 Task: Check the sale-to-list ratio of energy efficient in the last 1 year.
Action: Mouse moved to (796, 180)
Screenshot: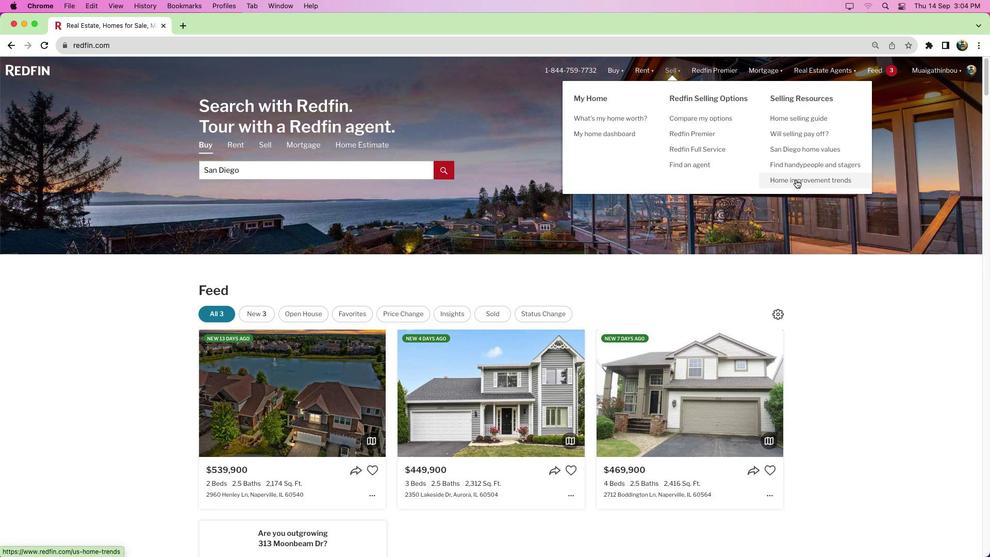 
Action: Mouse pressed left at (796, 180)
Screenshot: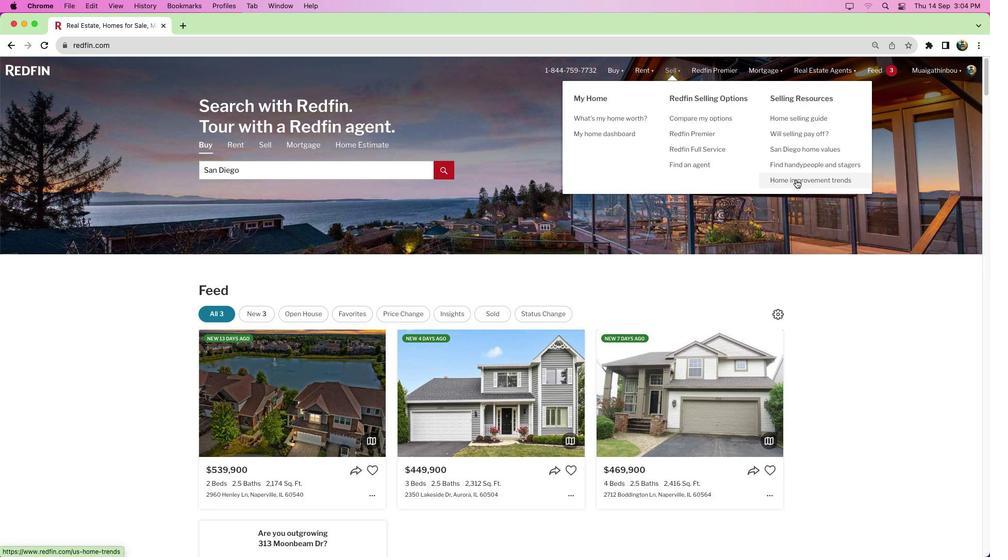 
Action: Mouse moved to (558, 286)
Screenshot: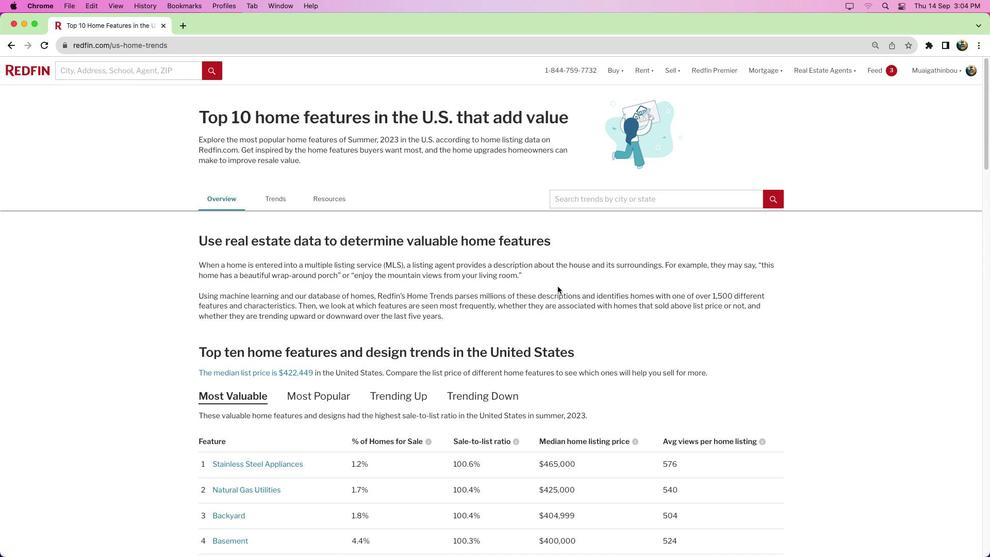 
Action: Mouse scrolled (558, 286) with delta (0, 0)
Screenshot: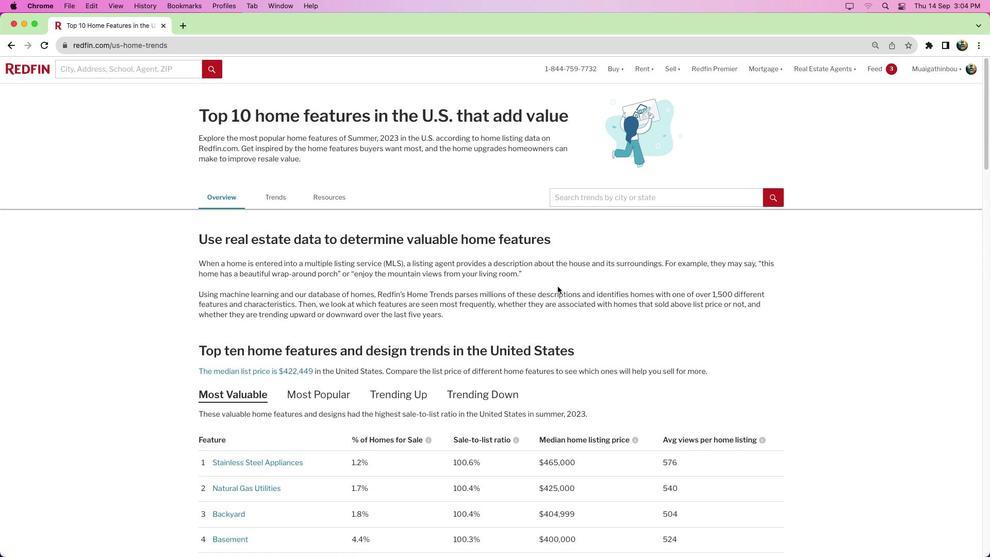 
Action: Mouse scrolled (558, 286) with delta (0, 0)
Screenshot: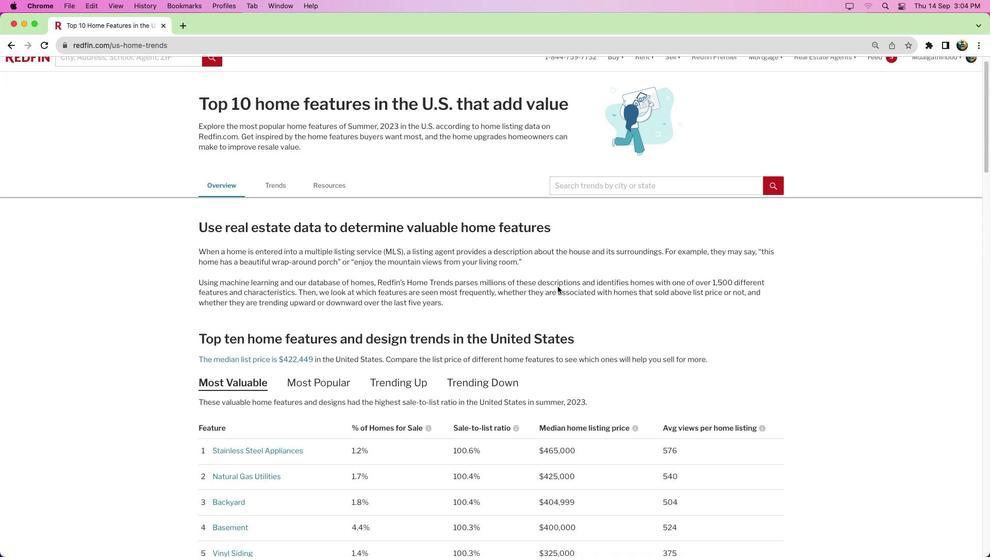 
Action: Mouse scrolled (558, 286) with delta (0, -3)
Screenshot: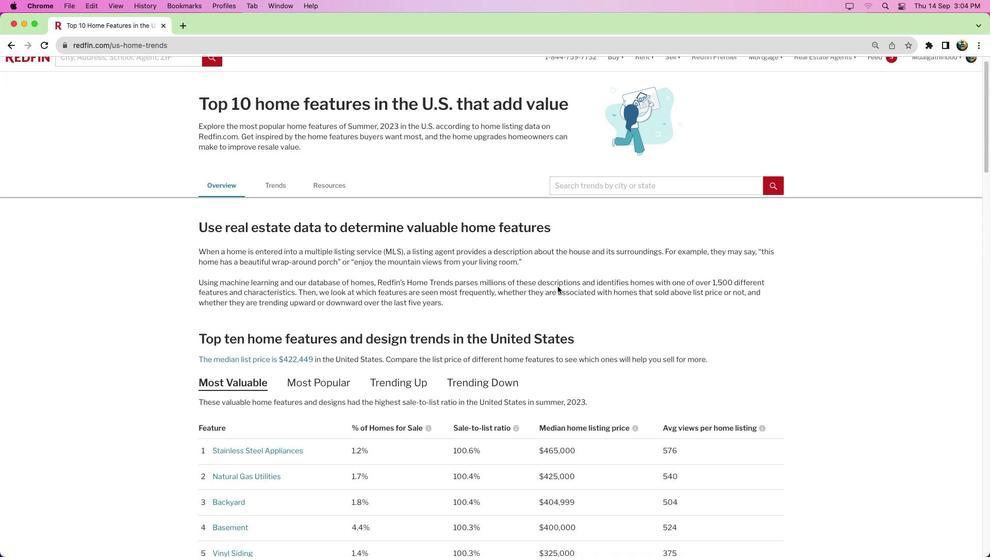 
Action: Mouse moved to (544, 318)
Screenshot: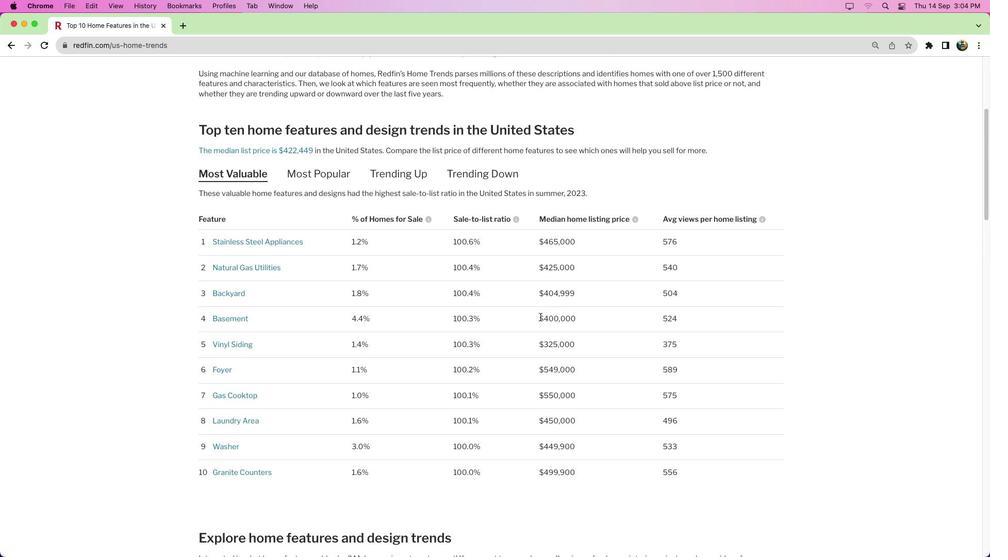 
Action: Mouse scrolled (544, 318) with delta (0, 0)
Screenshot: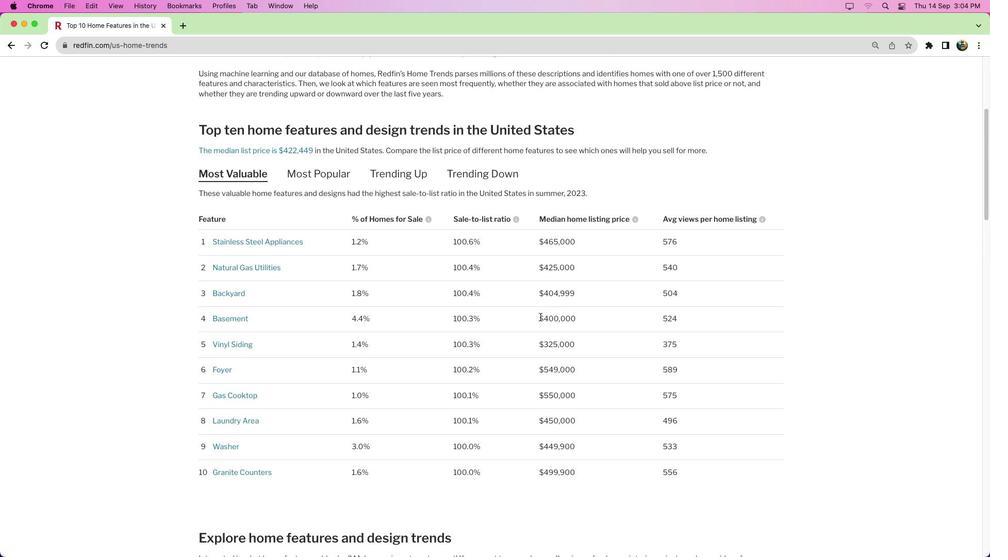 
Action: Mouse moved to (541, 318)
Screenshot: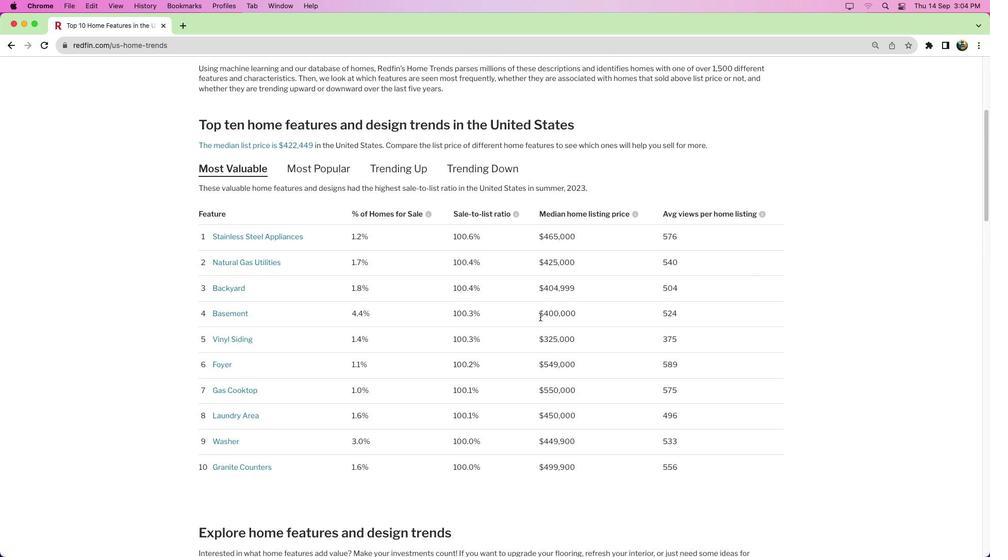 
Action: Mouse scrolled (541, 318) with delta (0, 0)
Screenshot: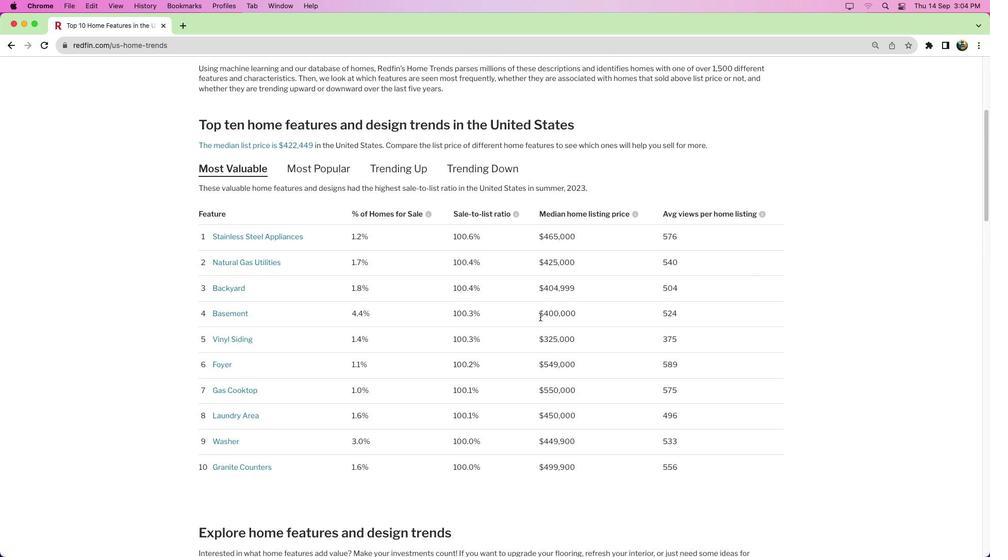 
Action: Mouse moved to (541, 317)
Screenshot: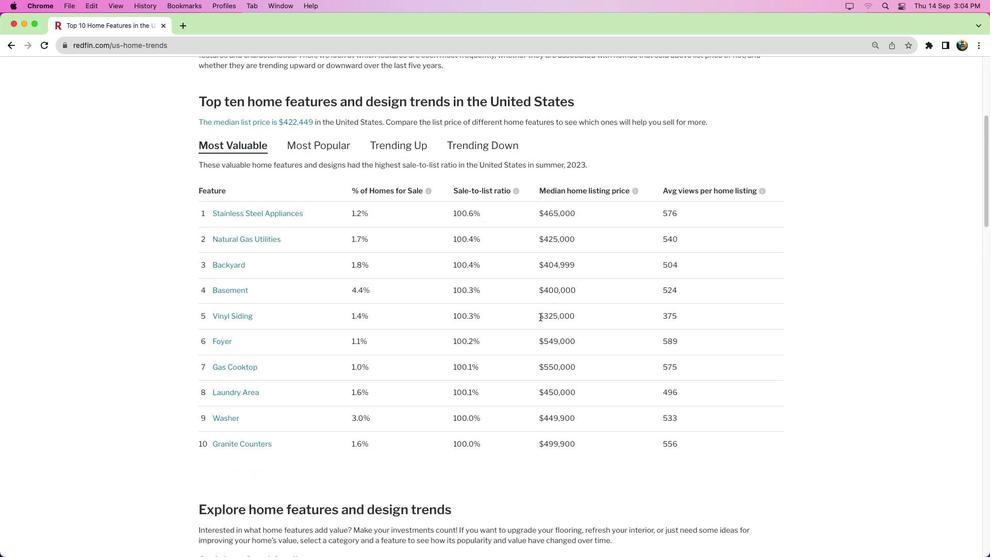 
Action: Mouse scrolled (541, 317) with delta (0, -2)
Screenshot: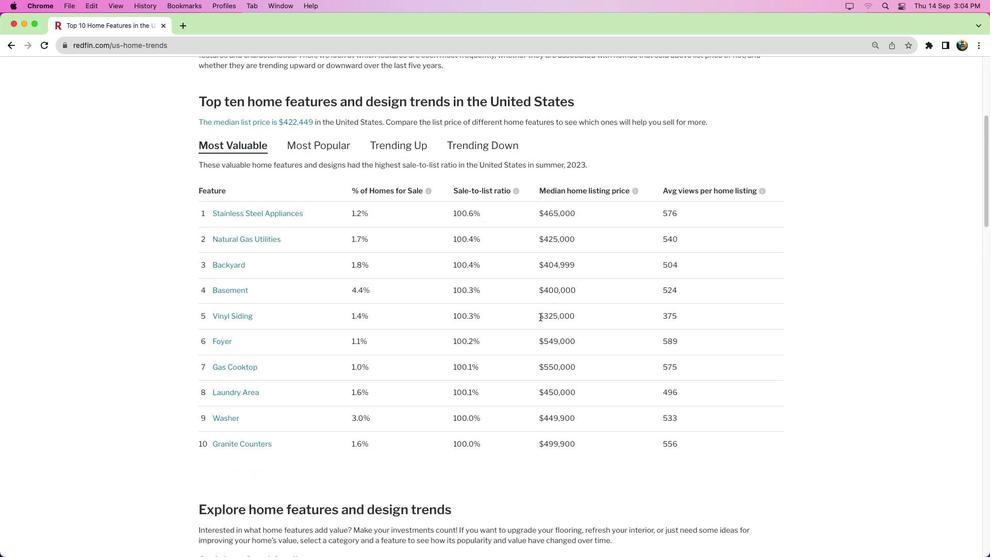 
Action: Mouse moved to (539, 318)
Screenshot: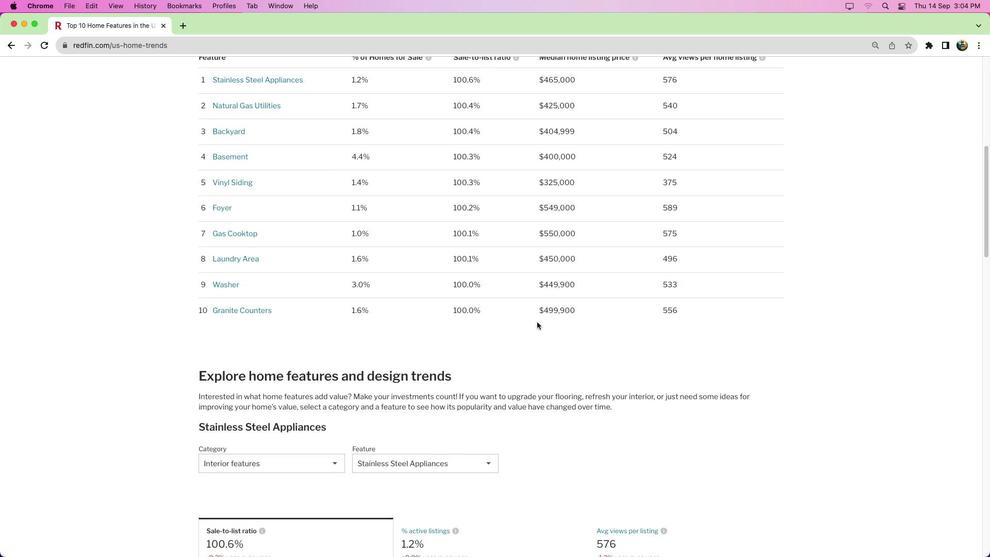 
Action: Mouse scrolled (539, 318) with delta (0, 1)
Screenshot: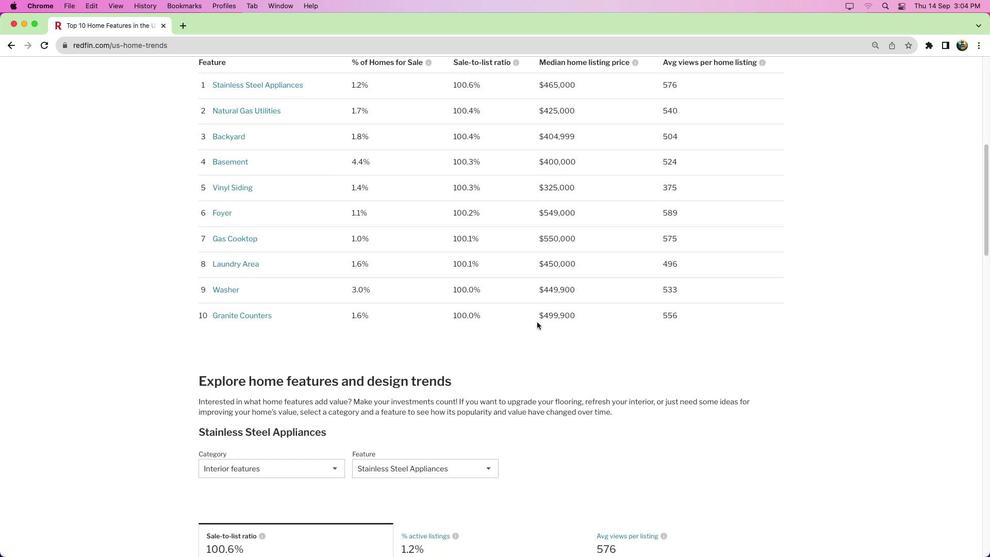 
Action: Mouse moved to (539, 318)
Screenshot: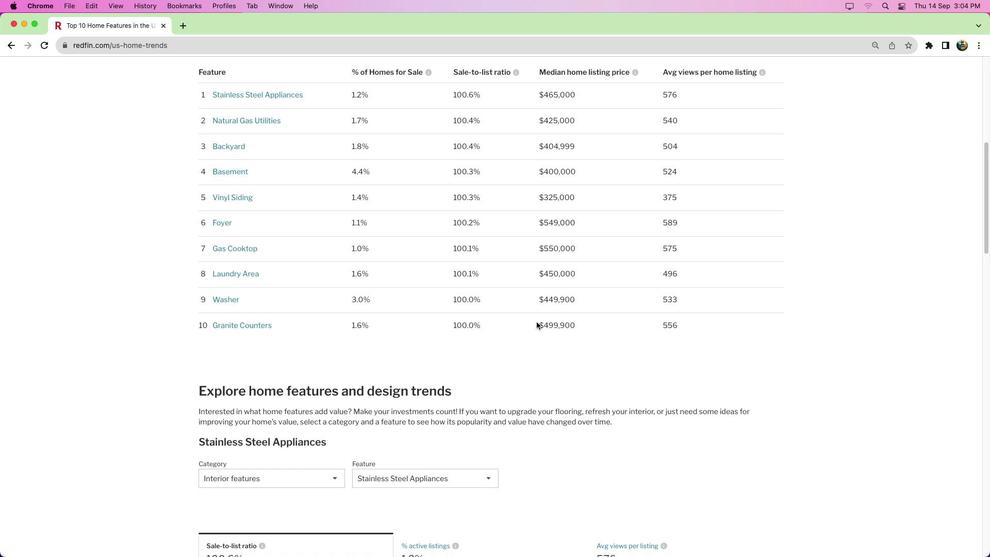 
Action: Mouse scrolled (539, 318) with delta (0, 1)
Screenshot: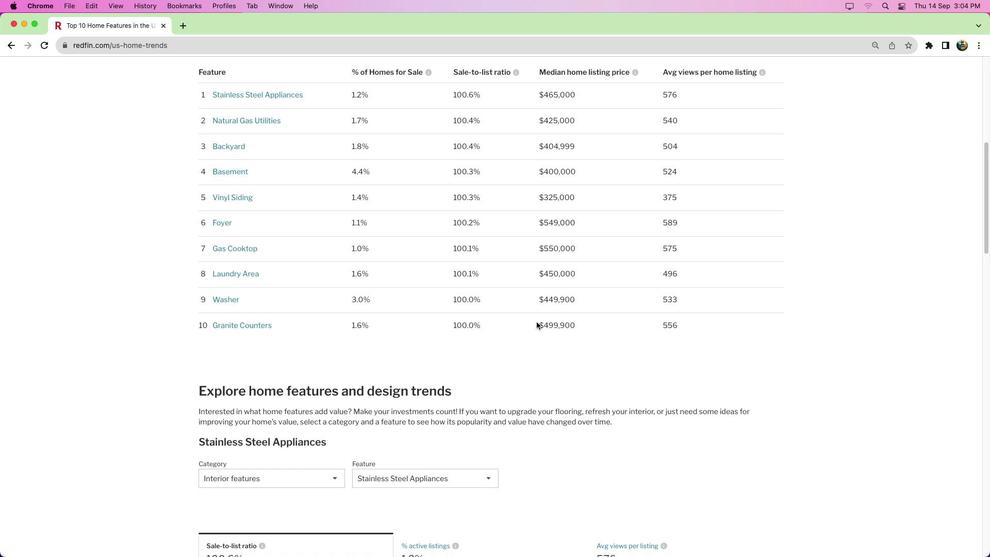 
Action: Mouse moved to (529, 310)
Screenshot: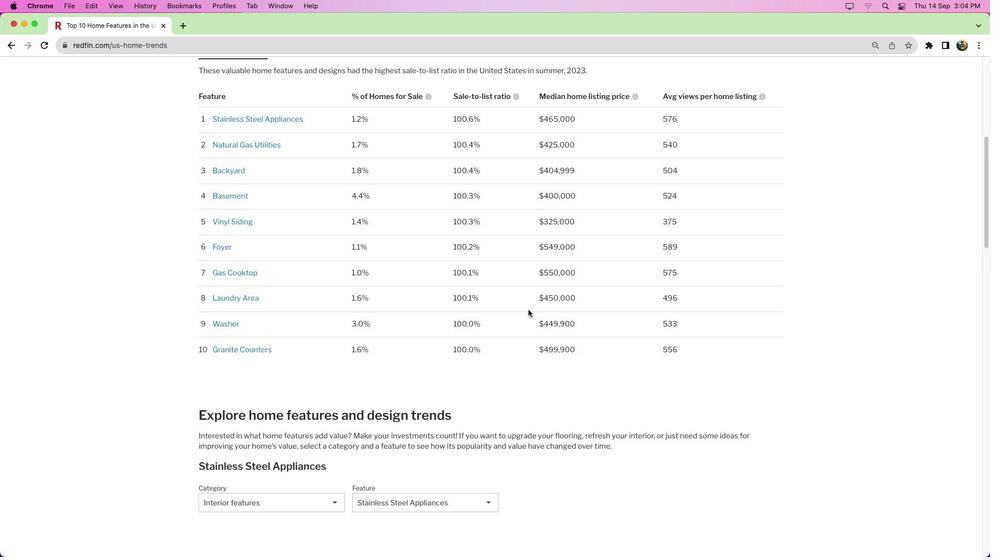 
Action: Mouse scrolled (529, 310) with delta (0, 1)
Screenshot: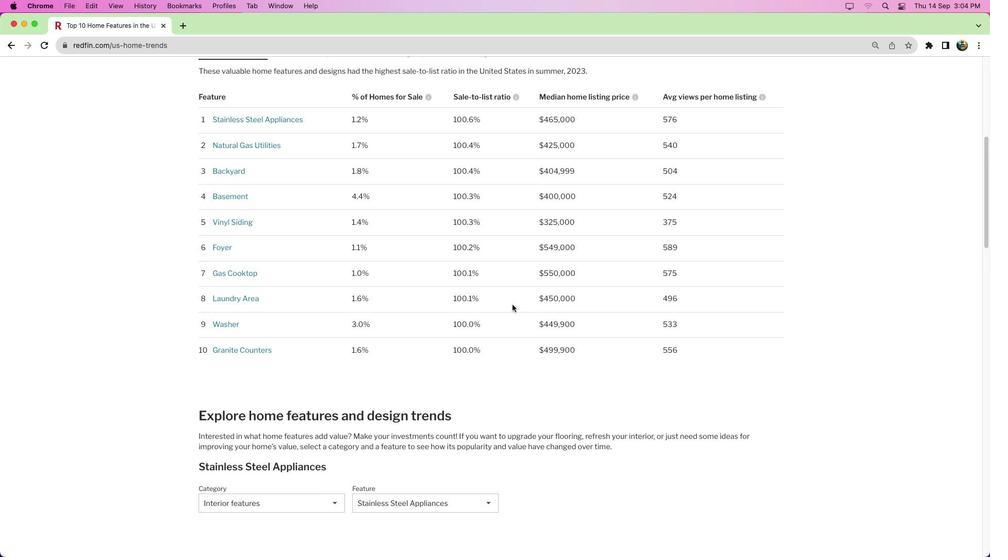 
Action: Mouse scrolled (529, 310) with delta (0, 1)
Screenshot: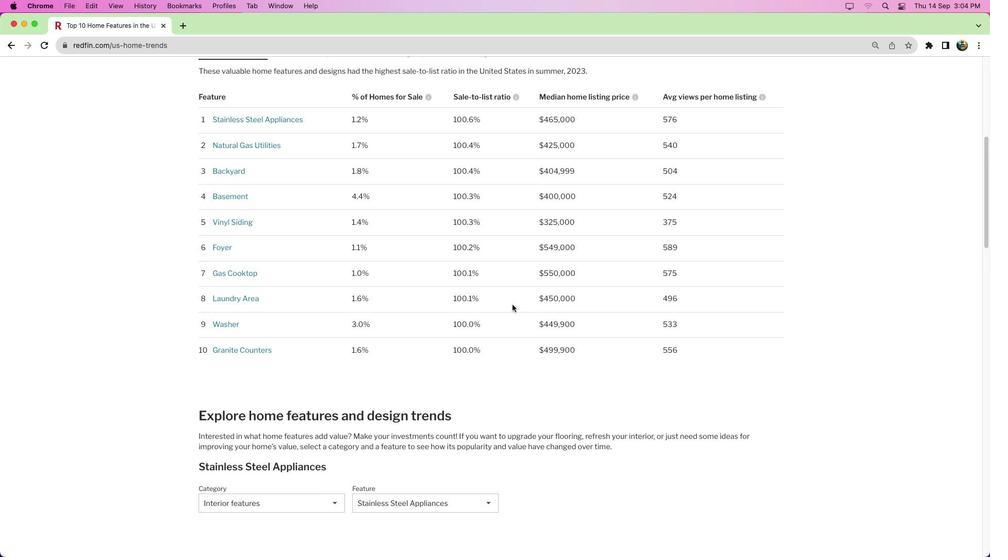 
Action: Mouse moved to (528, 310)
Screenshot: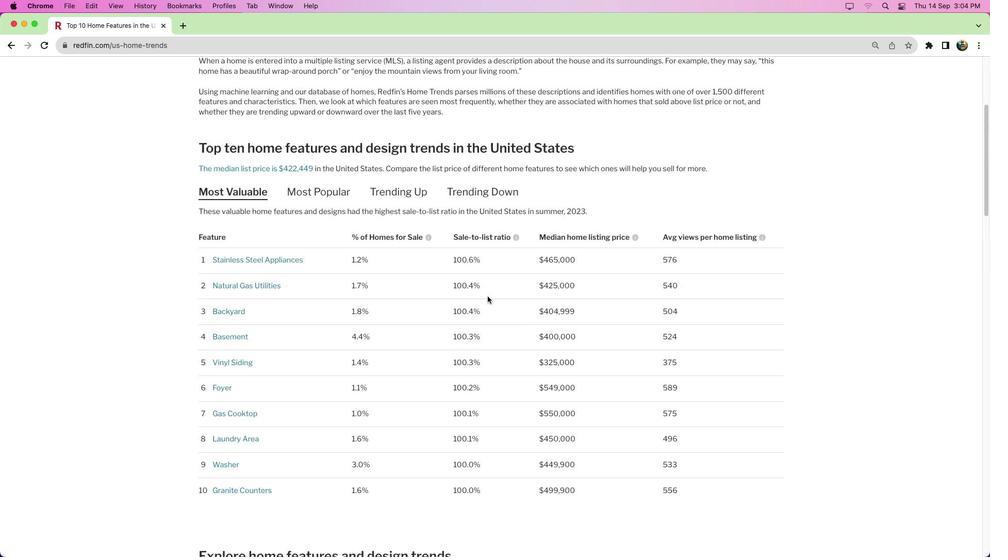 
Action: Mouse scrolled (528, 310) with delta (0, 5)
Screenshot: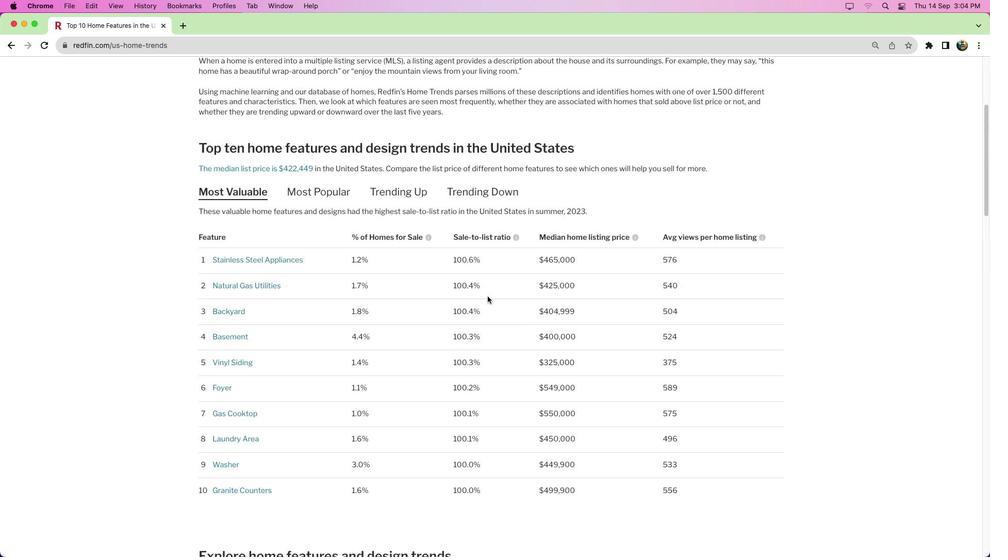 
Action: Mouse moved to (525, 309)
Screenshot: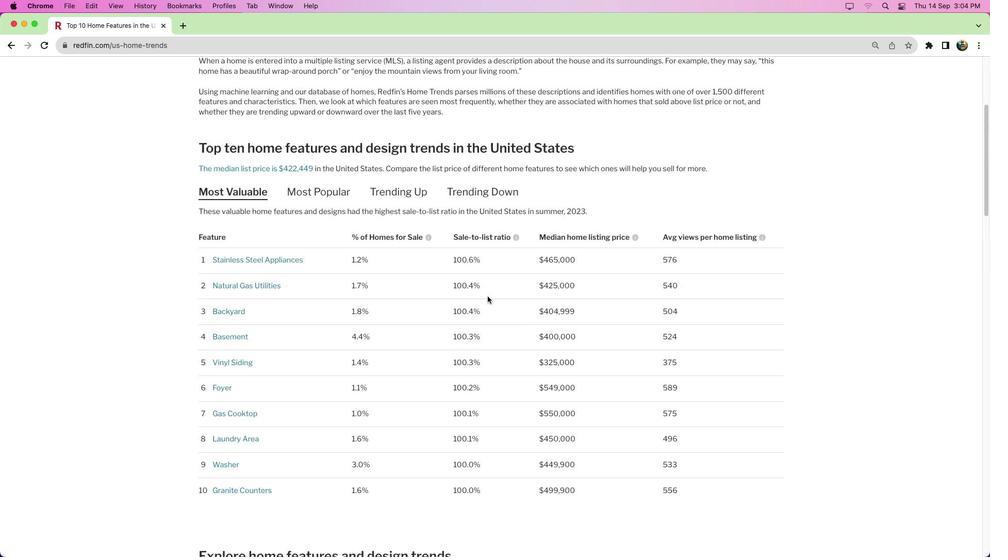 
Action: Mouse scrolled (525, 309) with delta (0, 7)
Screenshot: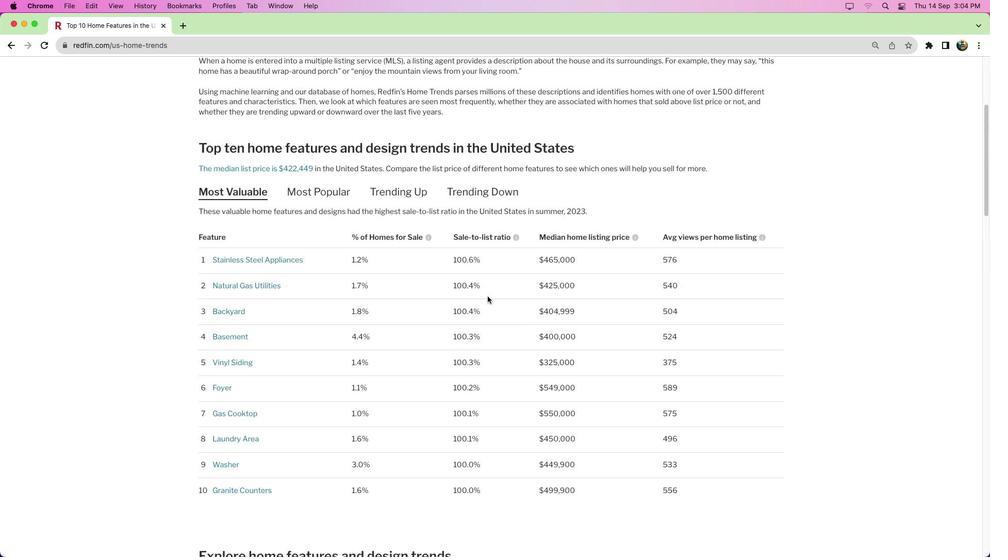 
Action: Mouse moved to (390, 302)
Screenshot: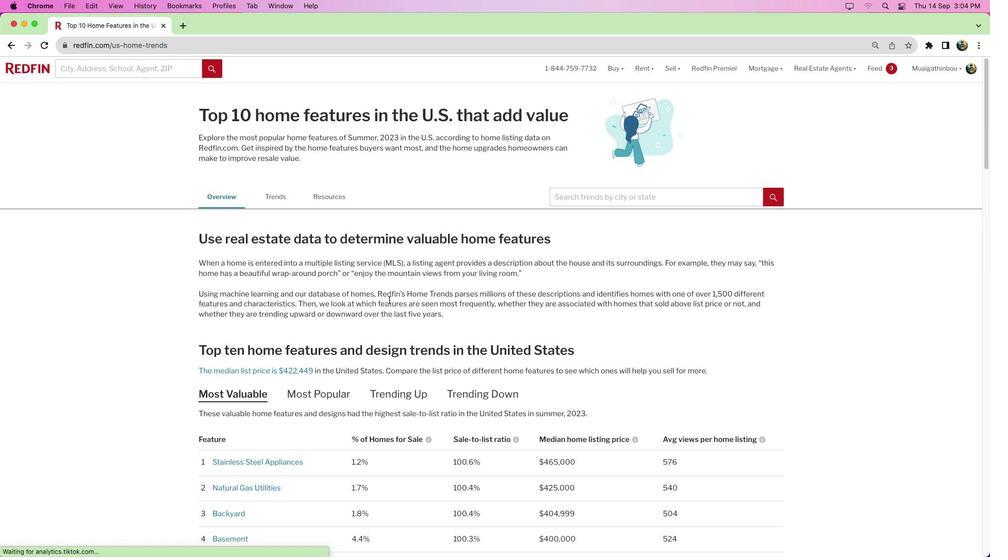 
Action: Mouse scrolled (390, 302) with delta (0, 0)
Screenshot: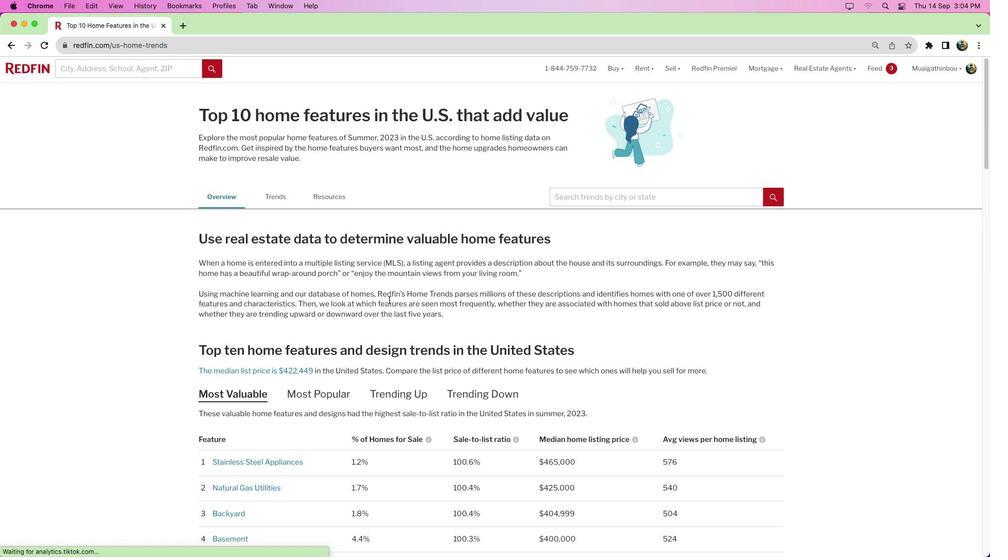 
Action: Mouse moved to (390, 301)
Screenshot: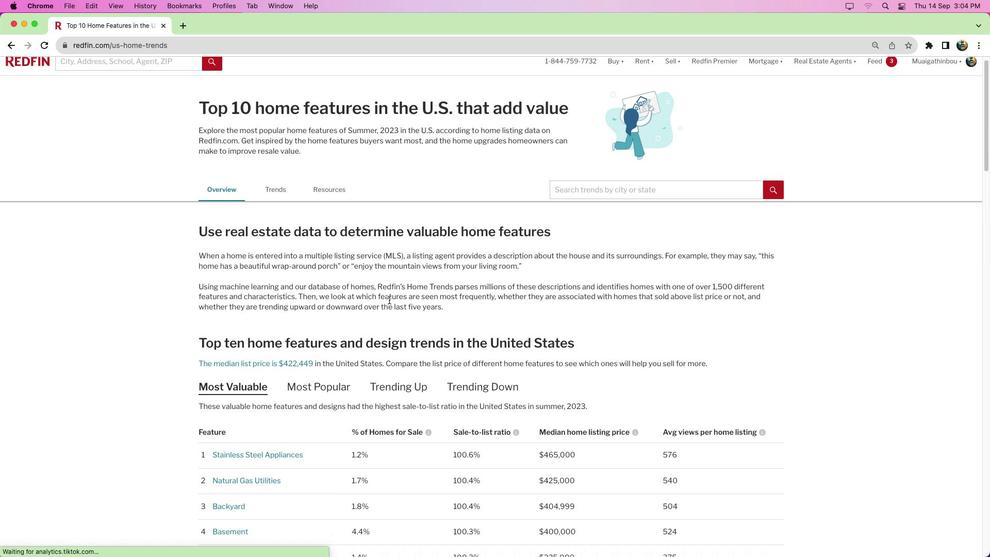 
Action: Mouse scrolled (390, 301) with delta (0, 0)
Screenshot: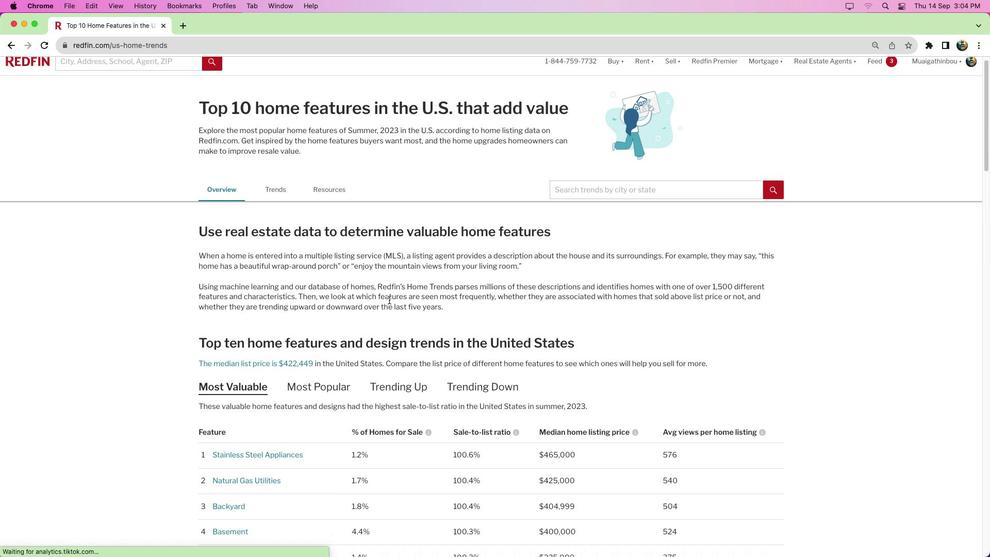 
Action: Mouse moved to (390, 300)
Screenshot: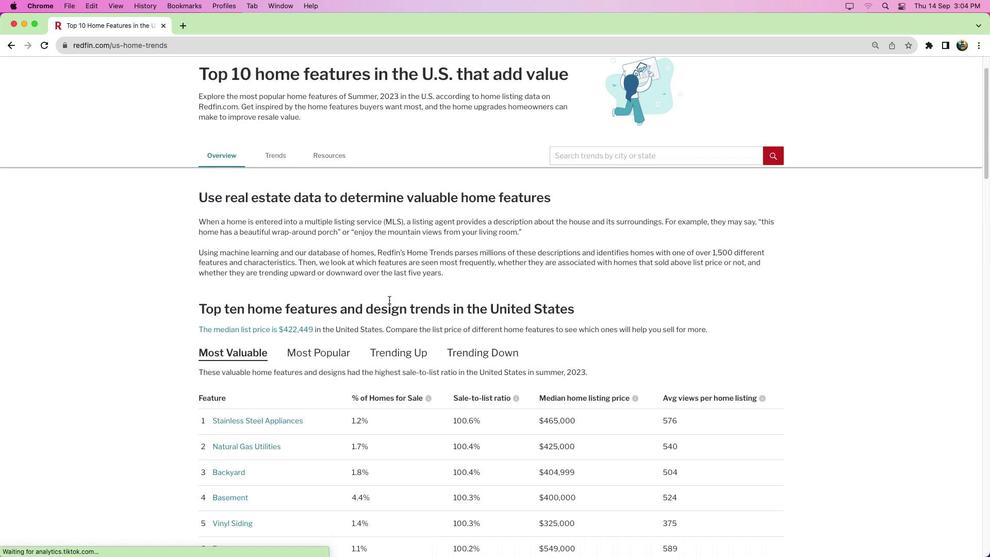 
Action: Mouse scrolled (390, 300) with delta (0, -2)
Screenshot: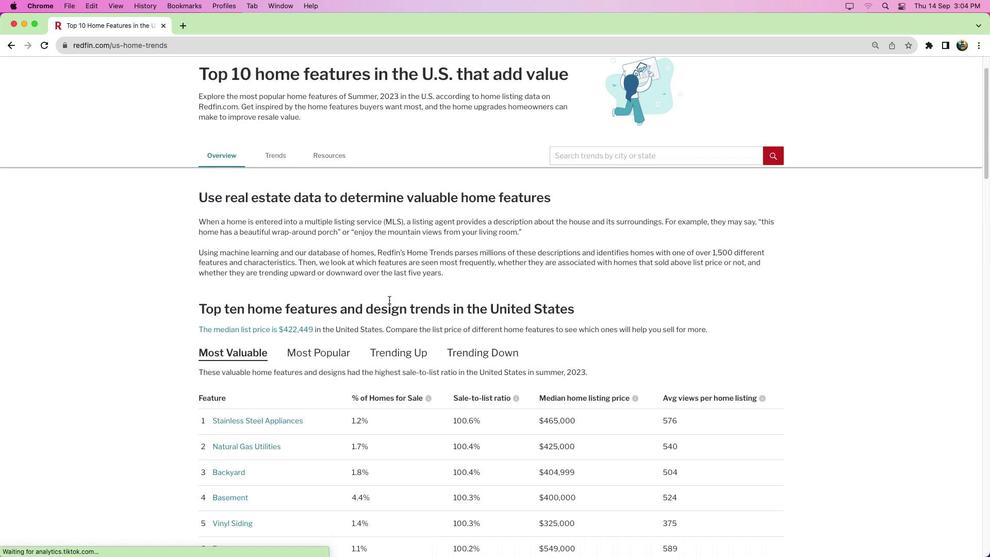 
Action: Mouse moved to (301, 219)
Screenshot: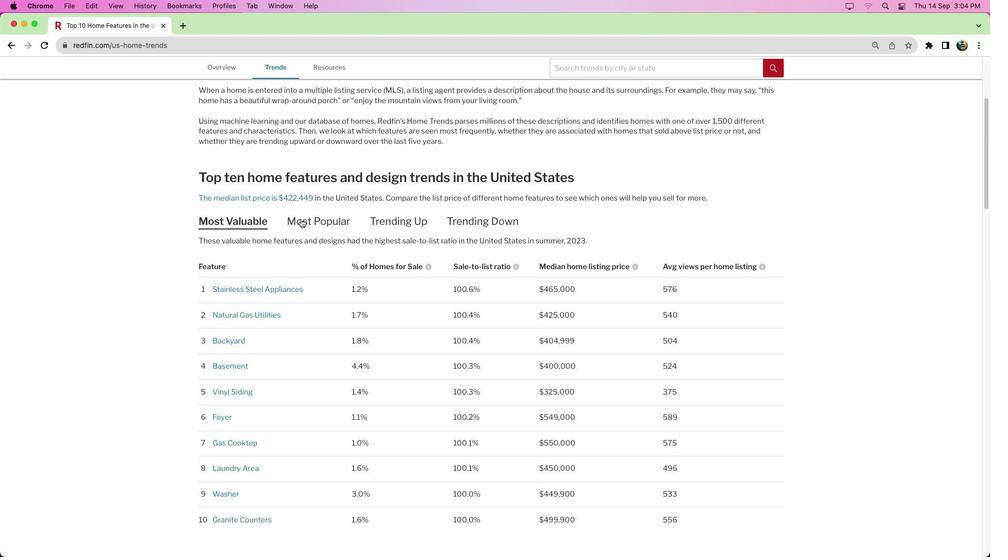 
Action: Mouse scrolled (301, 219) with delta (0, 1)
Screenshot: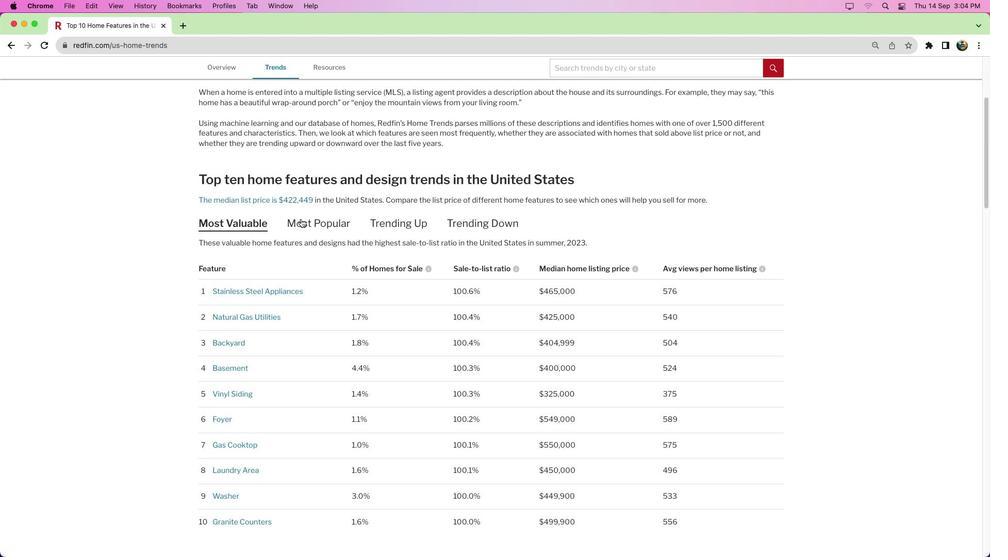 
Action: Mouse scrolled (301, 219) with delta (0, 1)
Screenshot: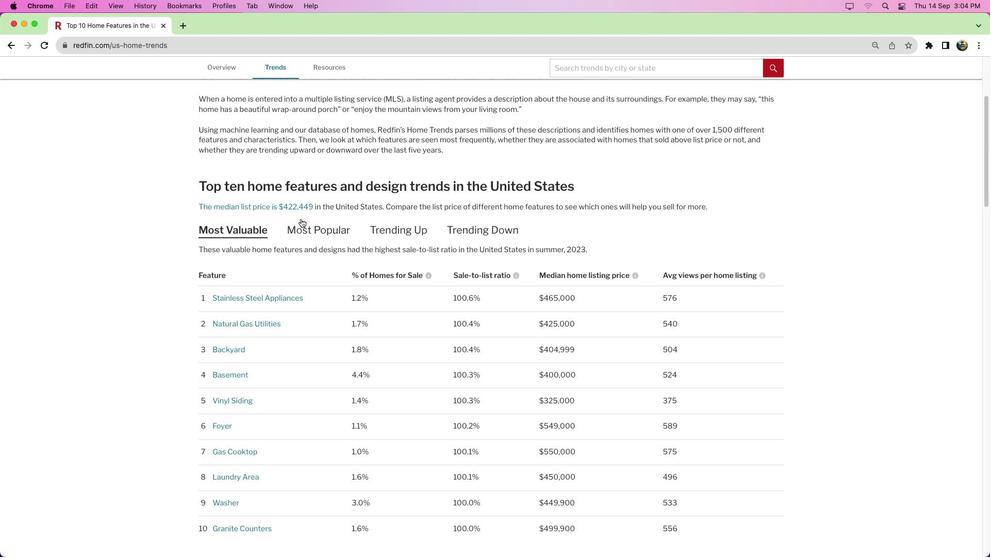 
Action: Mouse moved to (381, 286)
Screenshot: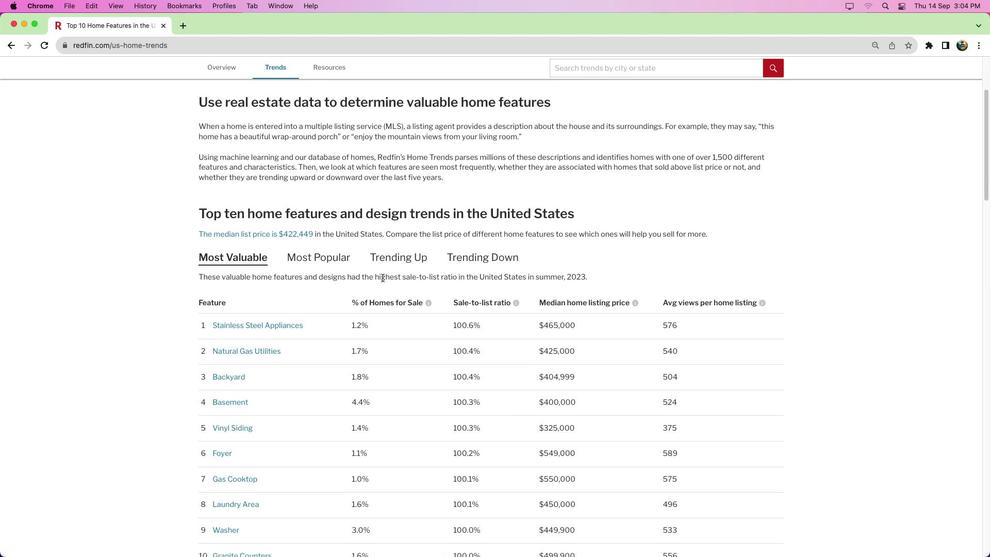 
Action: Mouse scrolled (381, 286) with delta (0, 0)
Screenshot: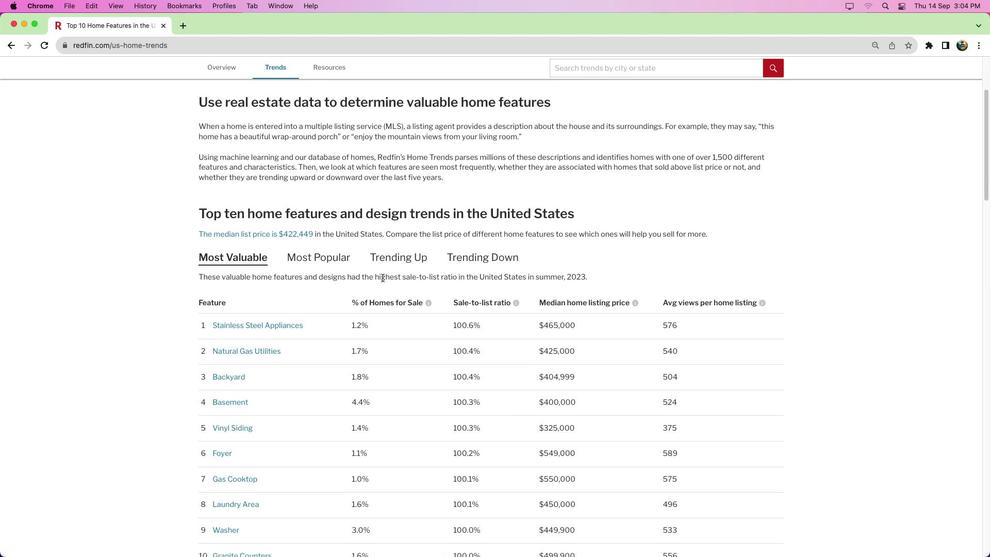 
Action: Mouse moved to (381, 285)
Screenshot: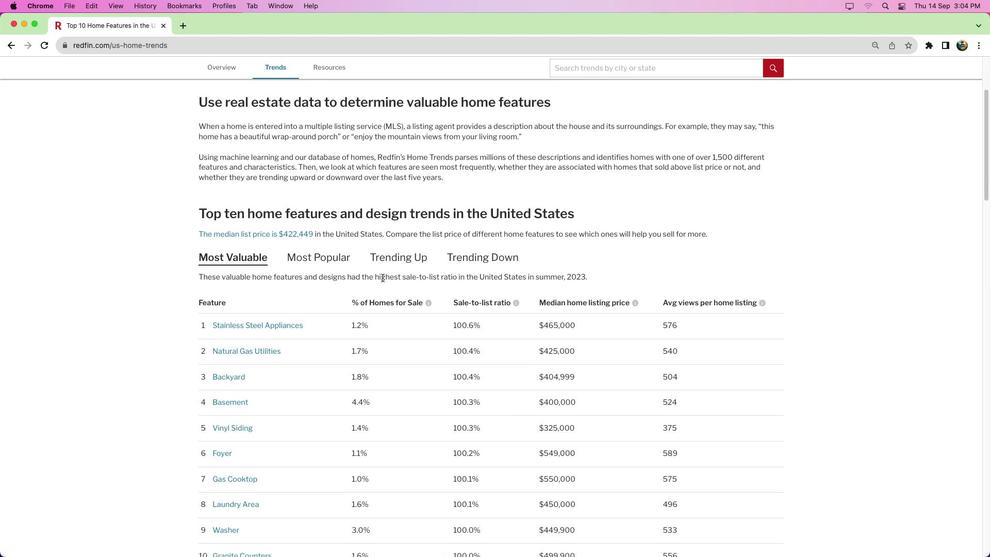 
Action: Mouse scrolled (381, 285) with delta (0, 0)
Screenshot: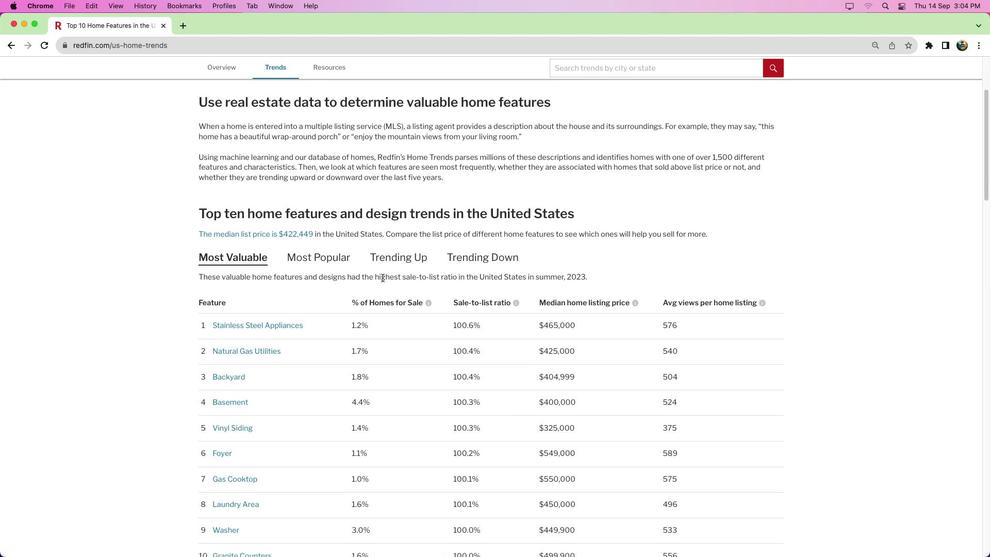 
Action: Mouse moved to (382, 278)
Screenshot: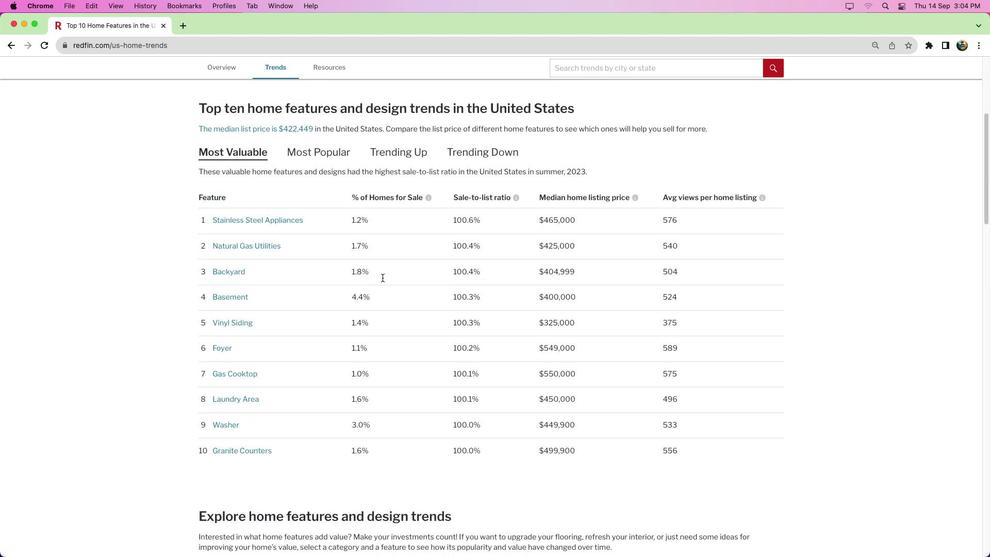 
Action: Mouse scrolled (382, 278) with delta (0, -2)
Screenshot: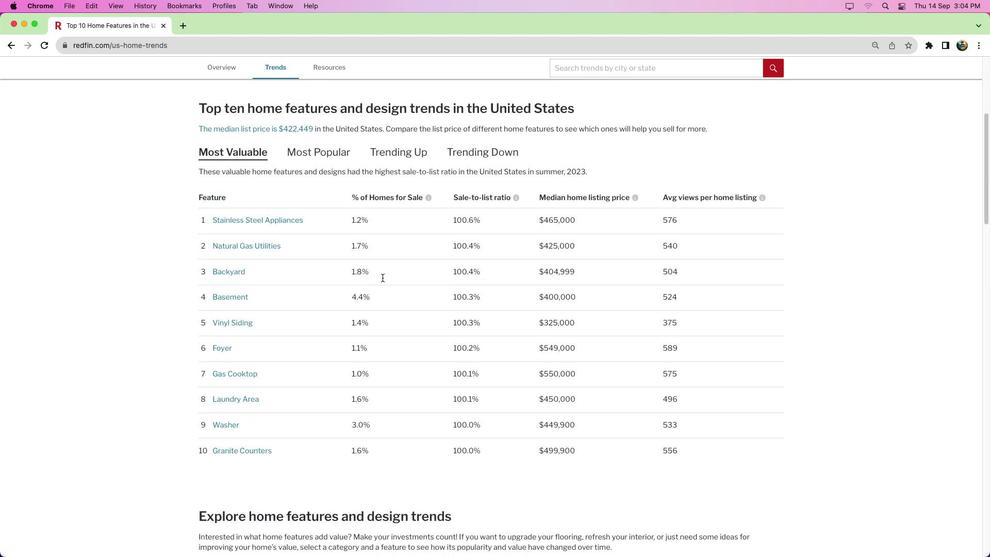
Action: Mouse moved to (394, 277)
Screenshot: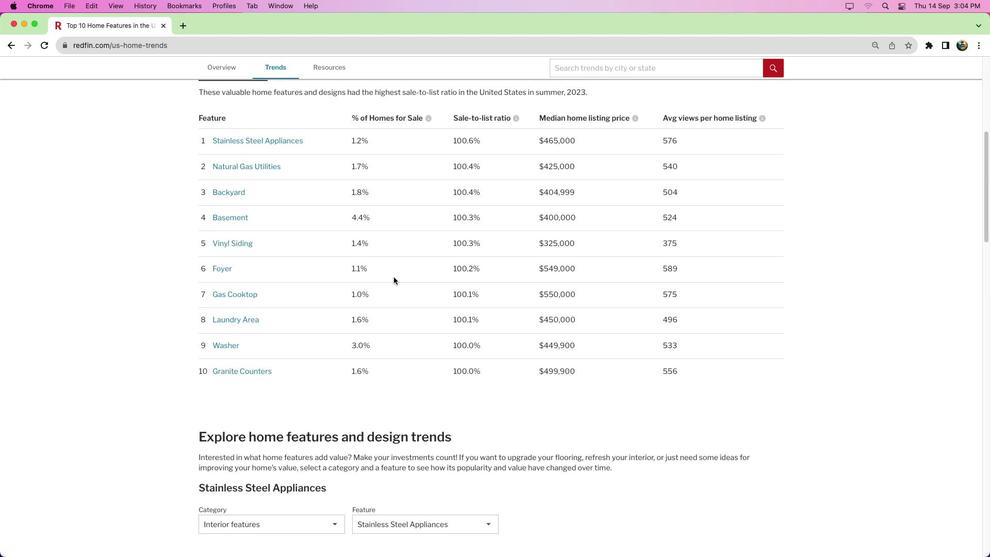 
Action: Mouse scrolled (394, 277) with delta (0, 0)
Screenshot: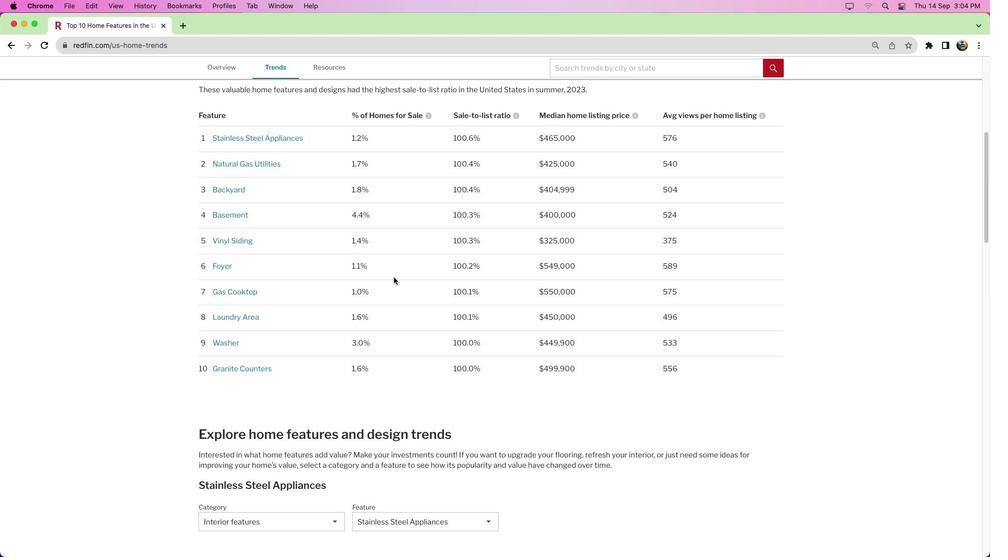 
Action: Mouse scrolled (394, 277) with delta (0, 0)
Screenshot: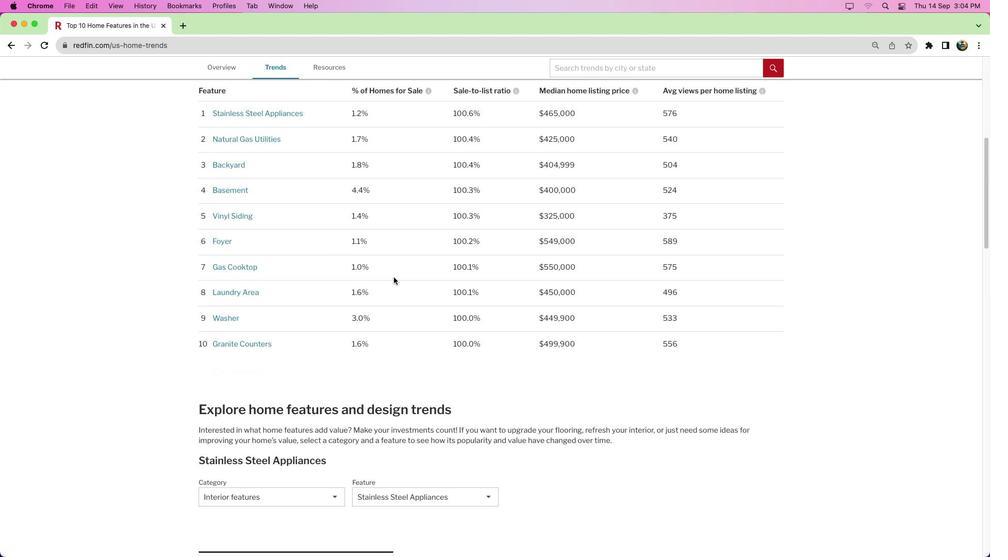 
Action: Mouse scrolled (394, 277) with delta (0, -2)
Screenshot: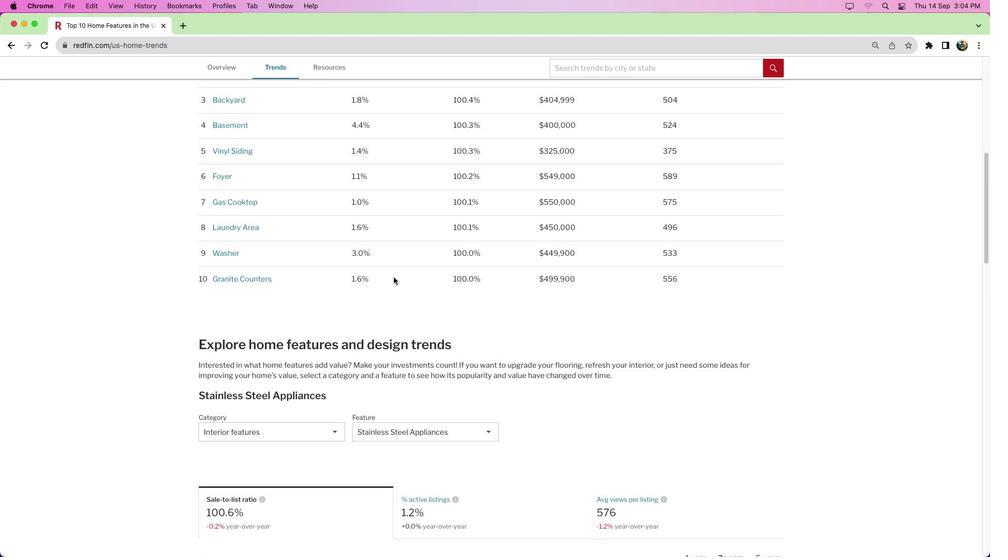 
Action: Mouse moved to (397, 279)
Screenshot: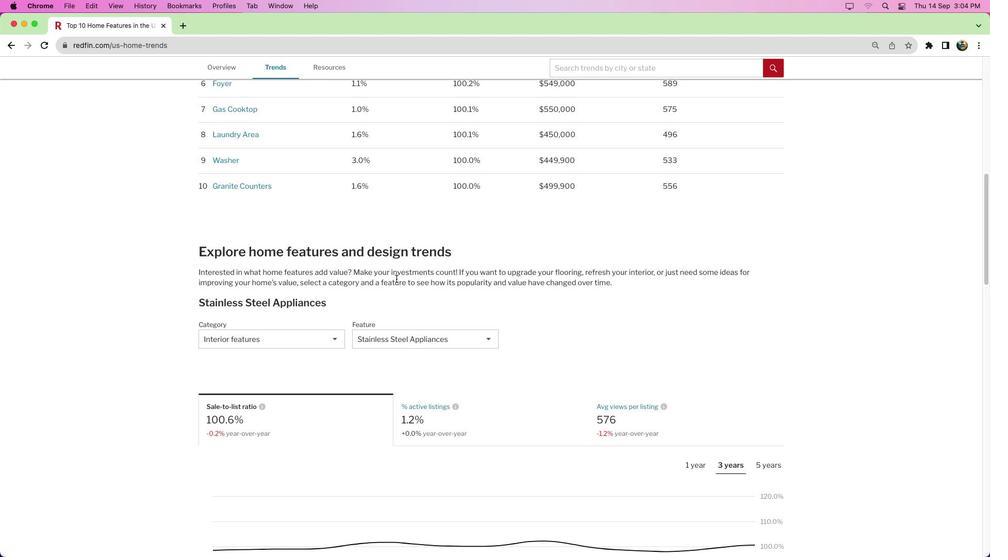 
Action: Mouse scrolled (397, 279) with delta (0, 0)
Screenshot: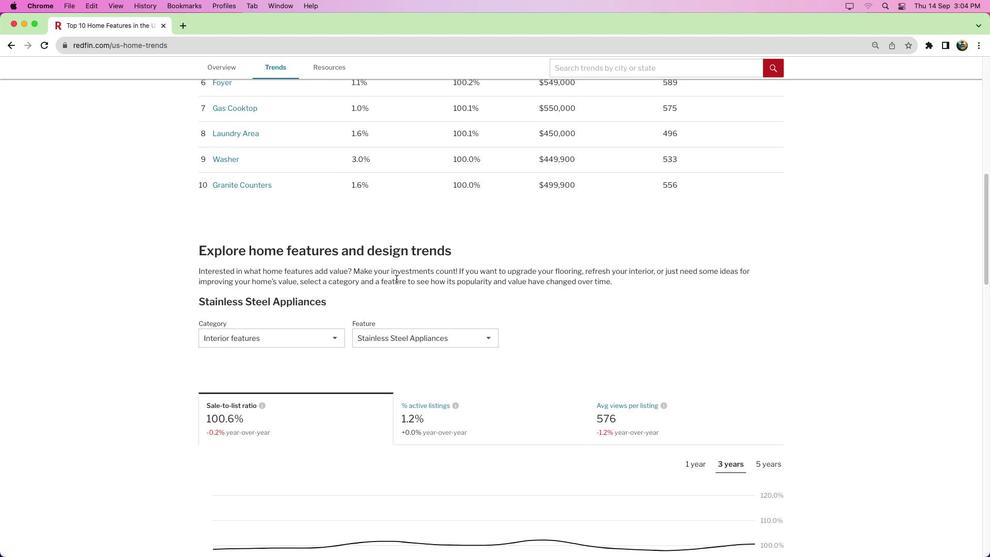
Action: Mouse scrolled (397, 279) with delta (0, 0)
Screenshot: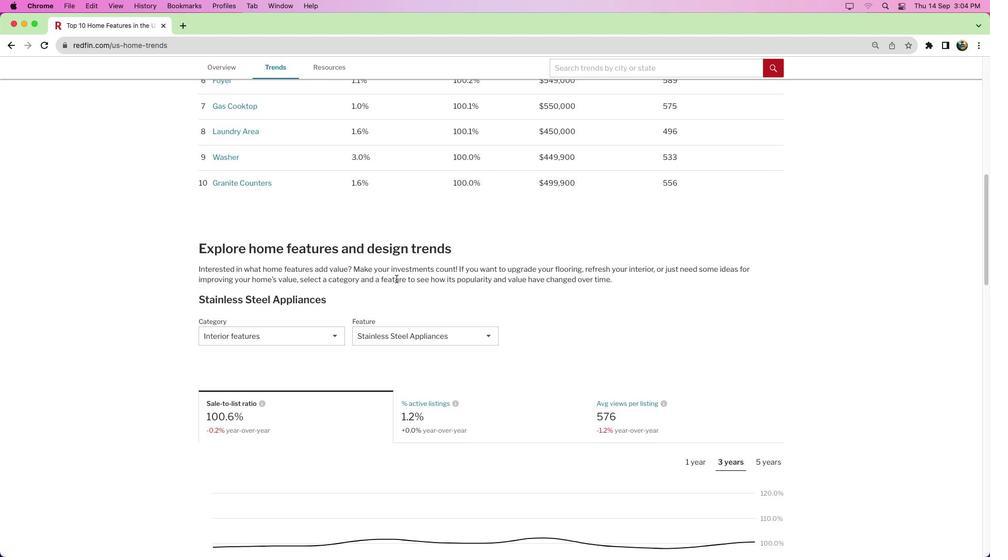 
Action: Mouse moved to (308, 331)
Screenshot: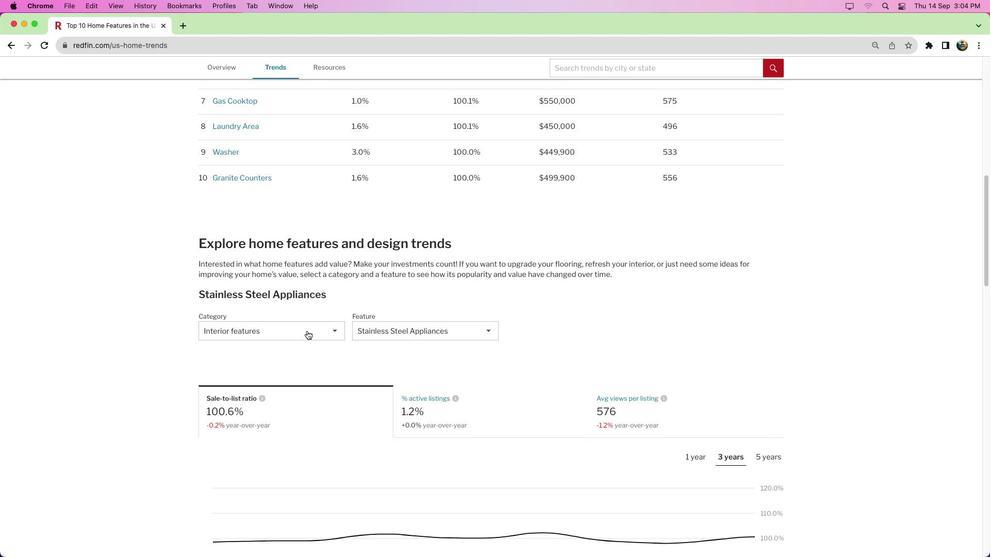 
Action: Mouse pressed left at (308, 331)
Screenshot: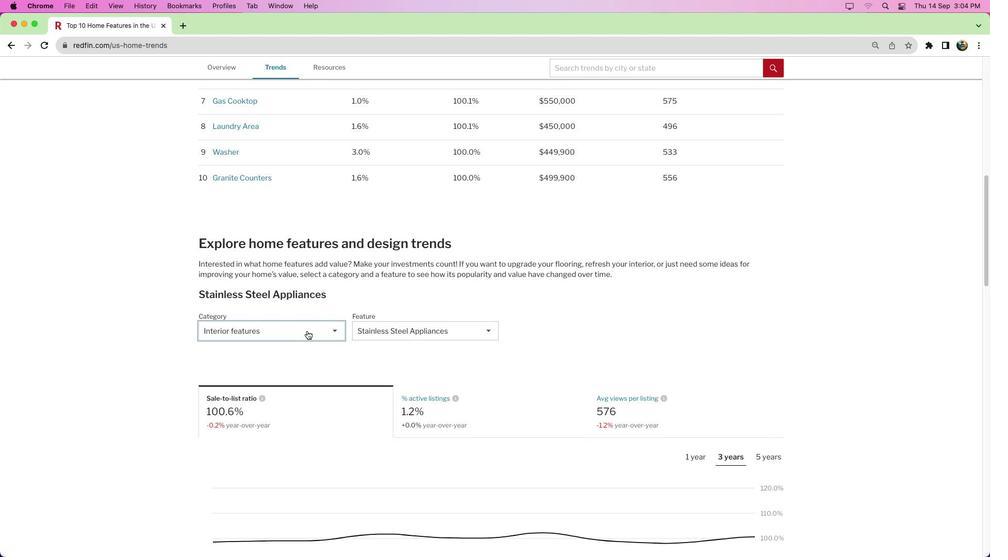 
Action: Mouse moved to (295, 356)
Screenshot: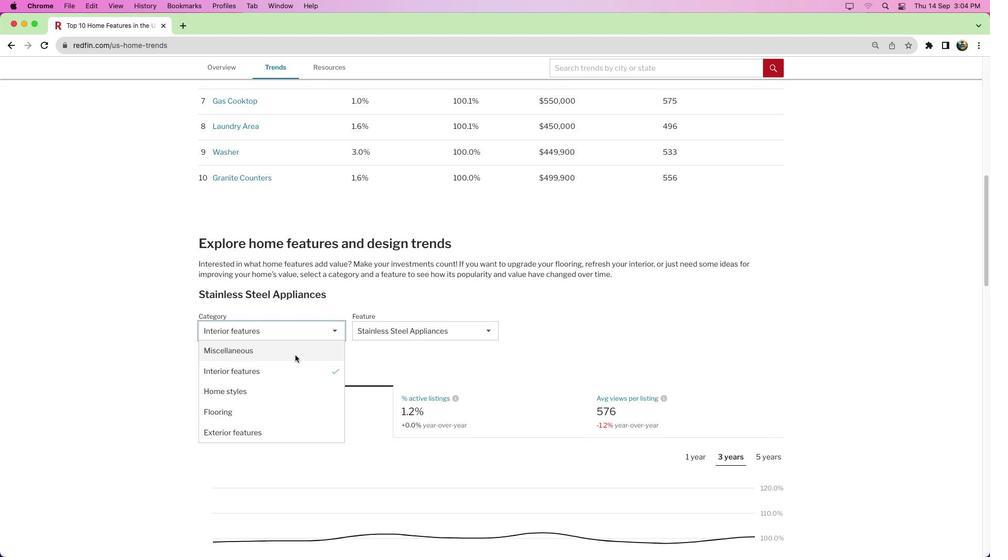 
Action: Mouse pressed left at (295, 356)
Screenshot: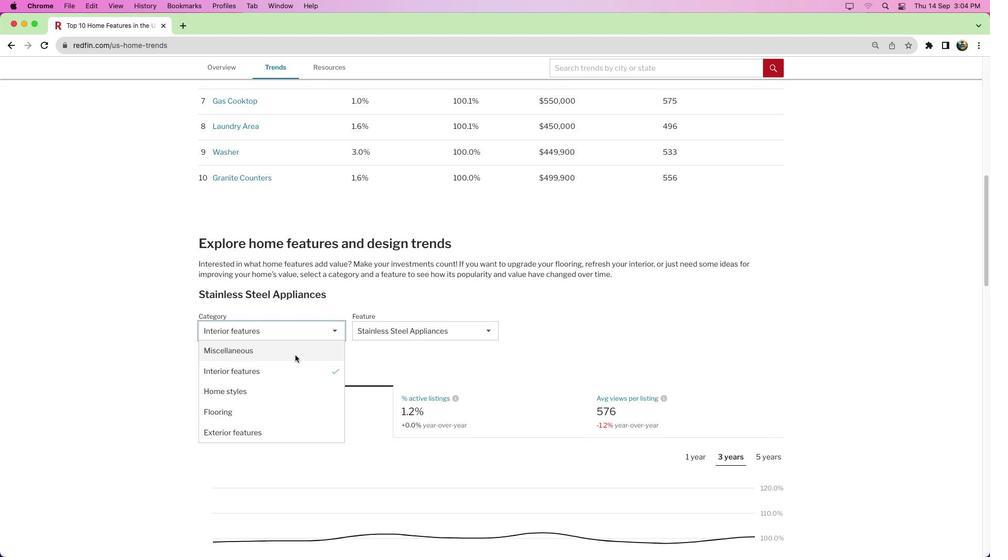 
Action: Mouse moved to (413, 330)
Screenshot: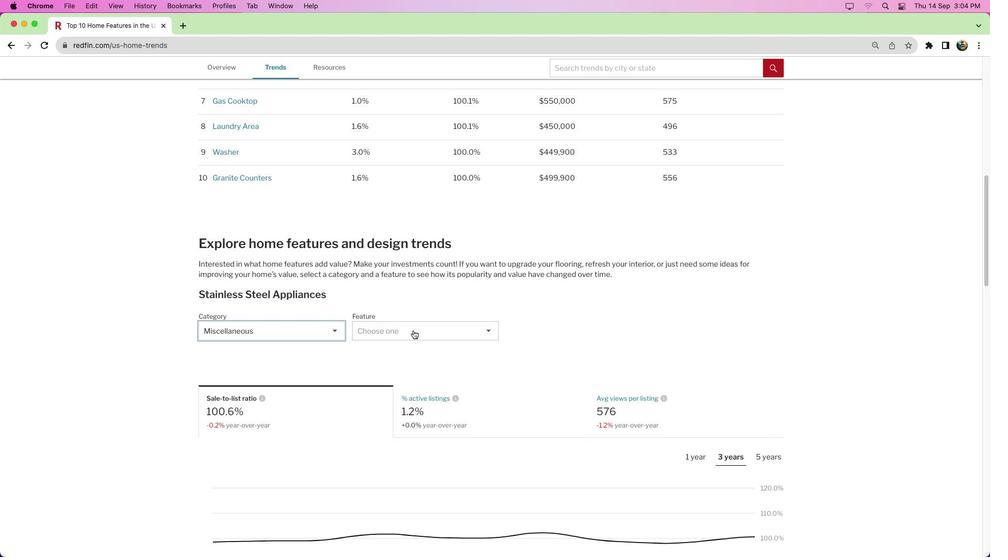 
Action: Mouse pressed left at (413, 330)
Screenshot: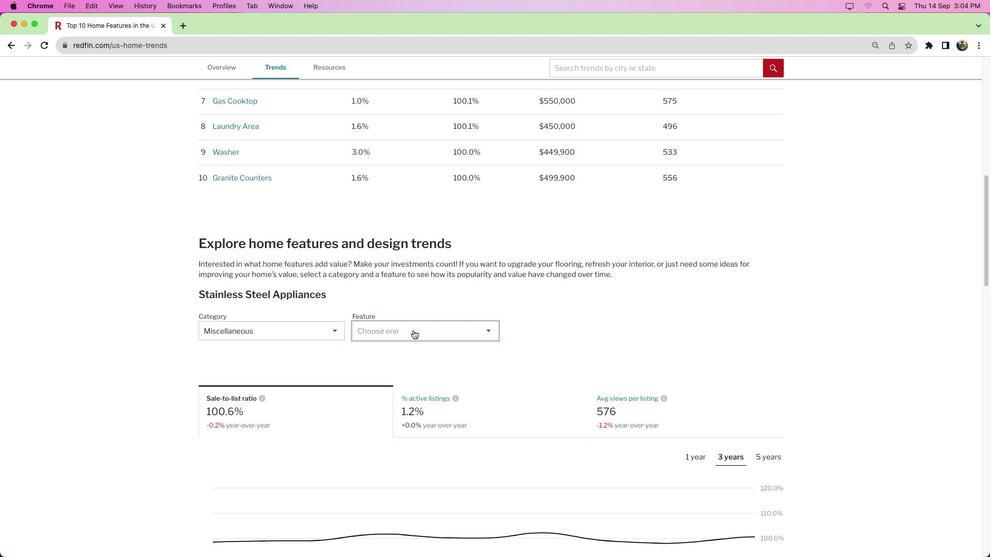 
Action: Mouse moved to (420, 404)
Screenshot: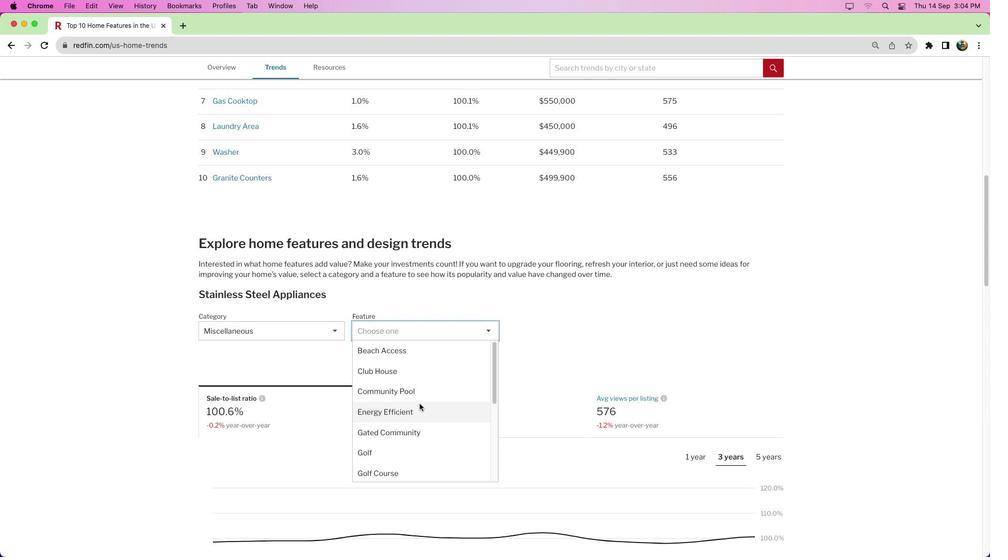 
Action: Mouse pressed left at (420, 404)
Screenshot: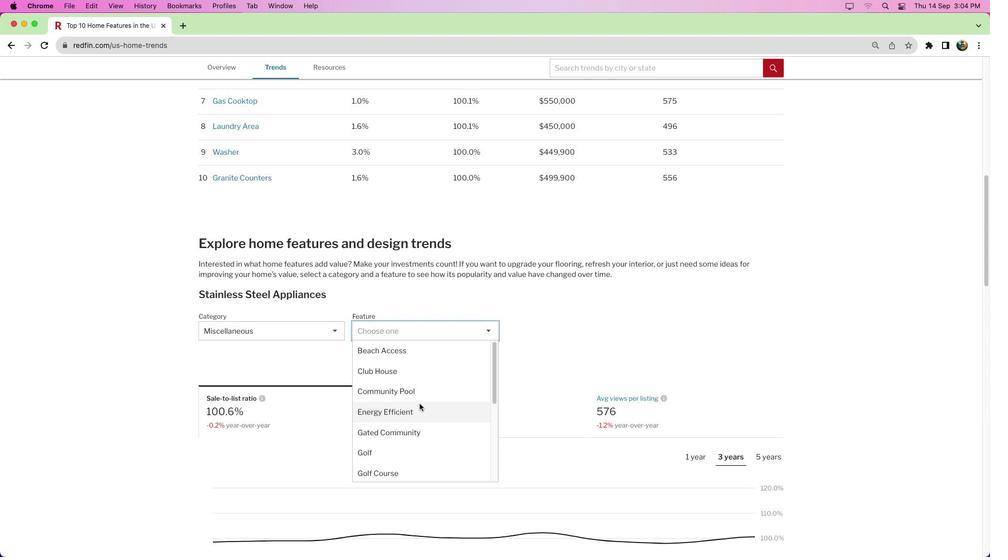 
Action: Mouse moved to (698, 457)
Screenshot: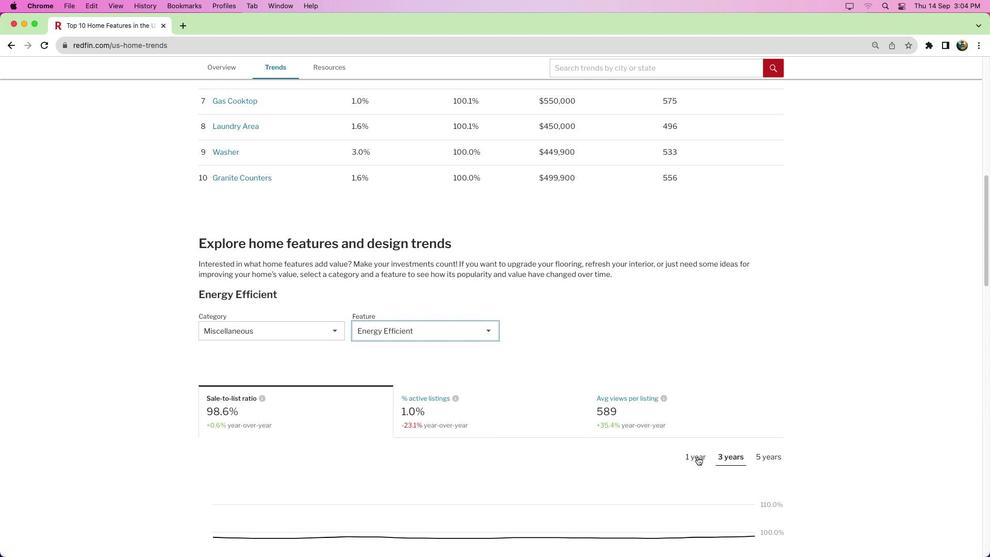 
Action: Mouse pressed left at (698, 457)
Screenshot: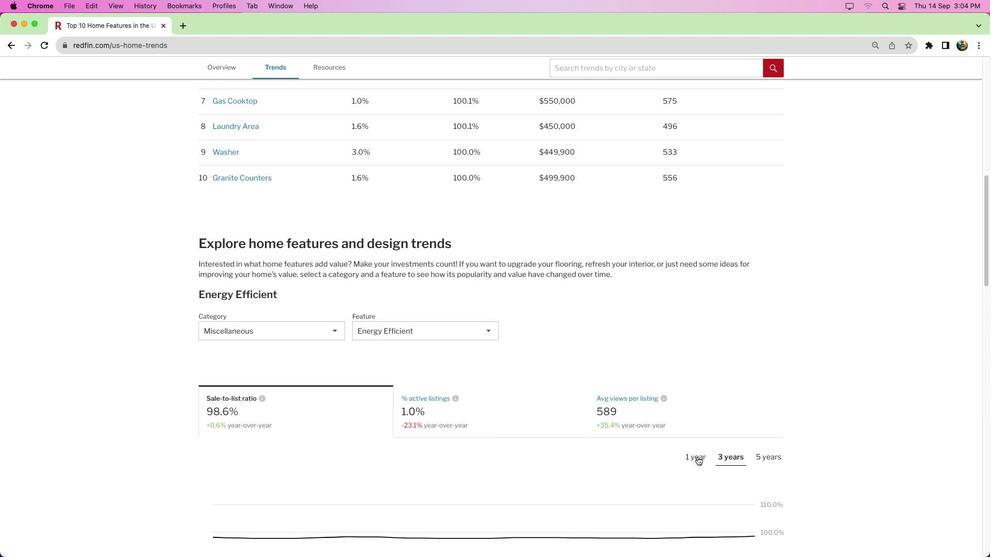 
Action: Mouse moved to (561, 437)
Screenshot: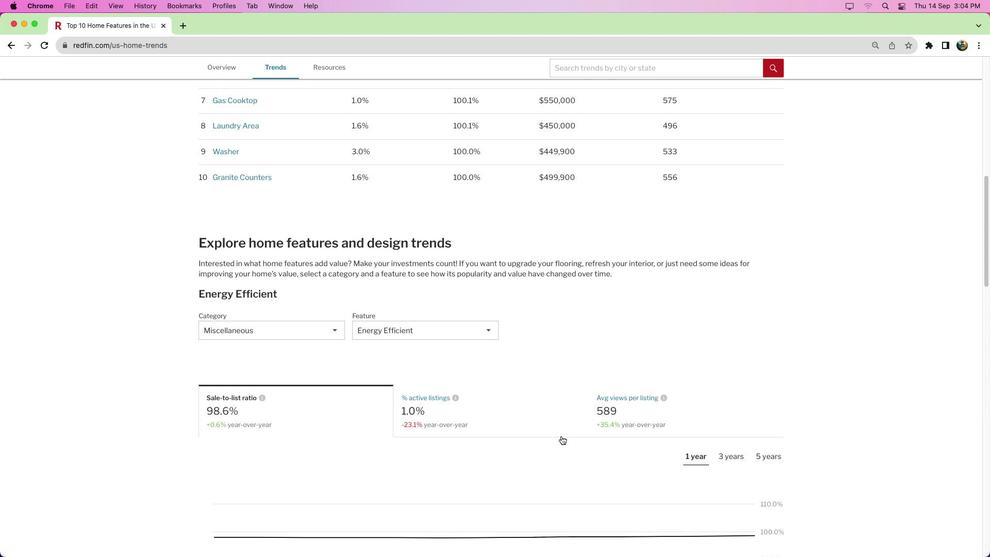 
Action: Mouse scrolled (561, 437) with delta (0, 0)
Screenshot: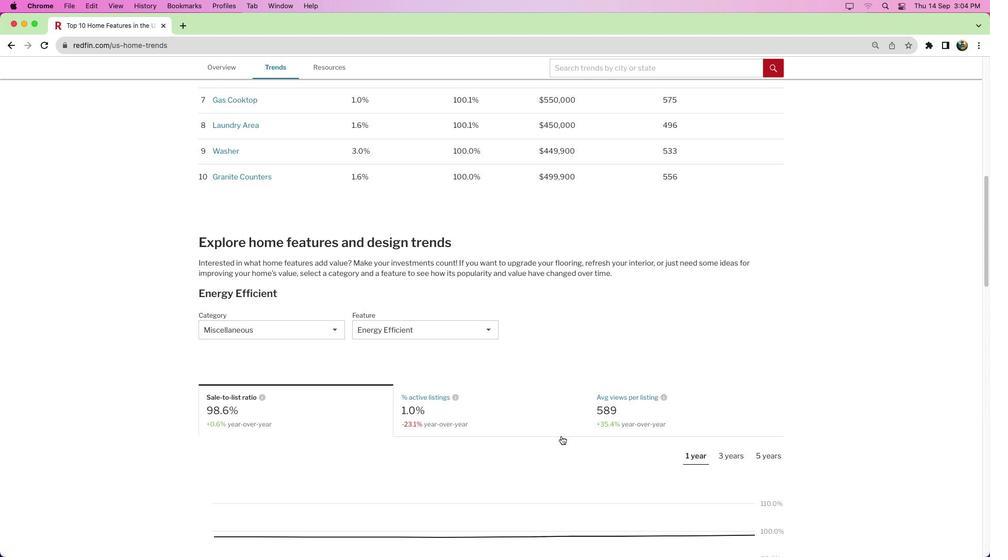 
Action: Mouse scrolled (561, 437) with delta (0, 0)
Screenshot: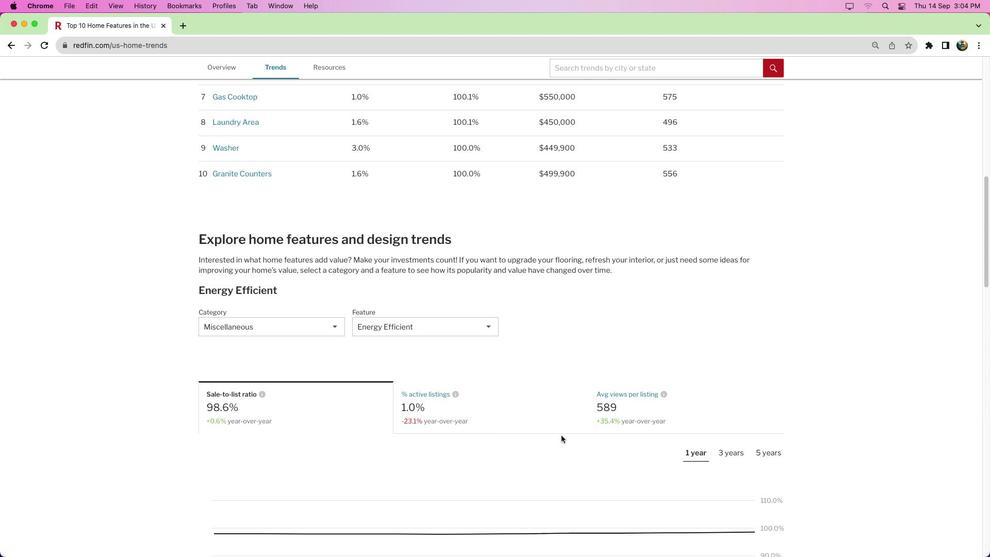 
Action: Mouse moved to (562, 436)
Screenshot: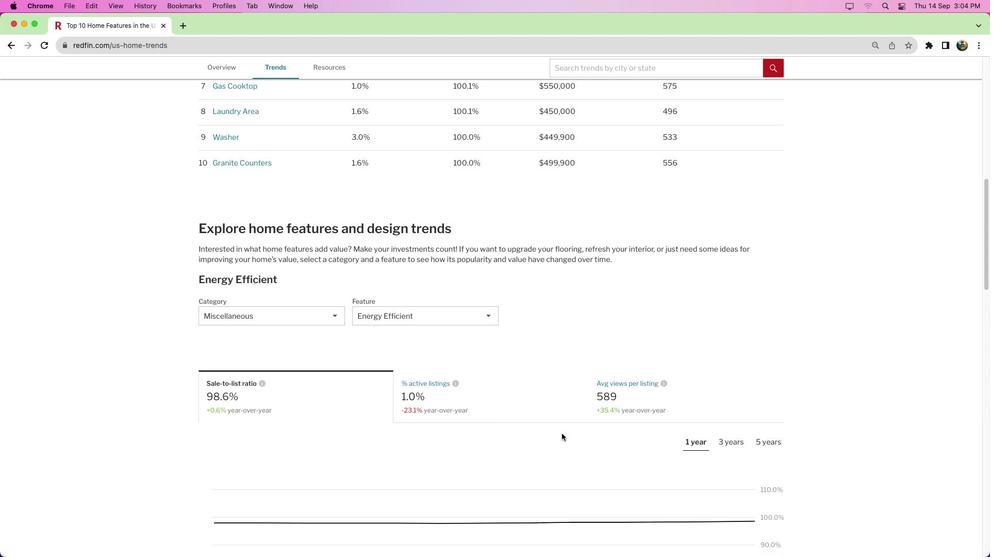 
Action: Mouse scrolled (562, 436) with delta (0, 0)
Screenshot: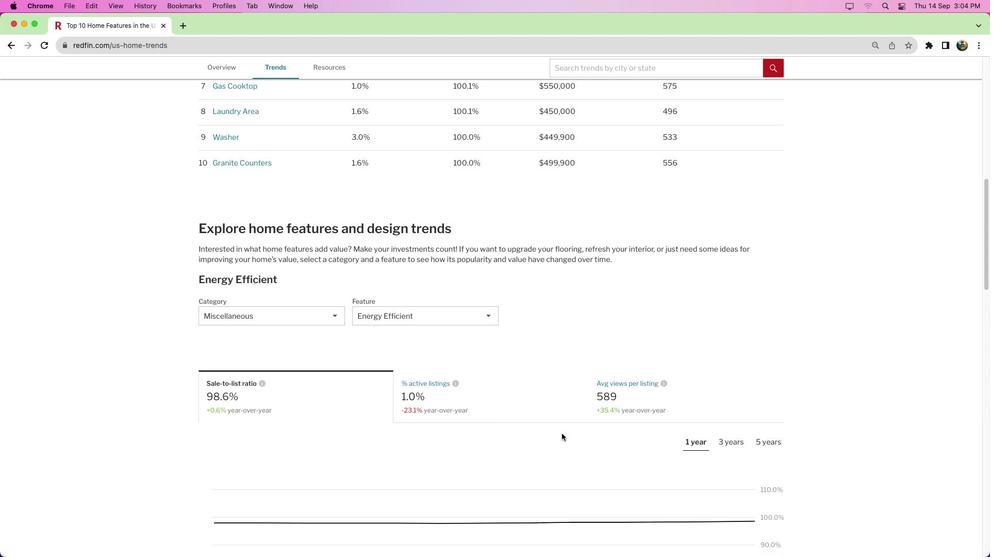 
Action: Mouse moved to (562, 433)
Screenshot: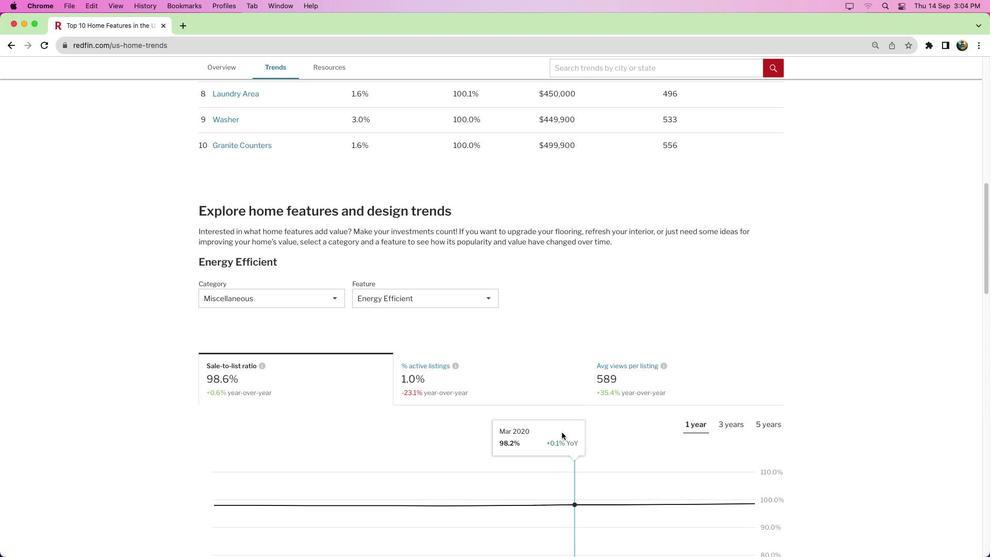
Action: Mouse scrolled (562, 433) with delta (0, 0)
Screenshot: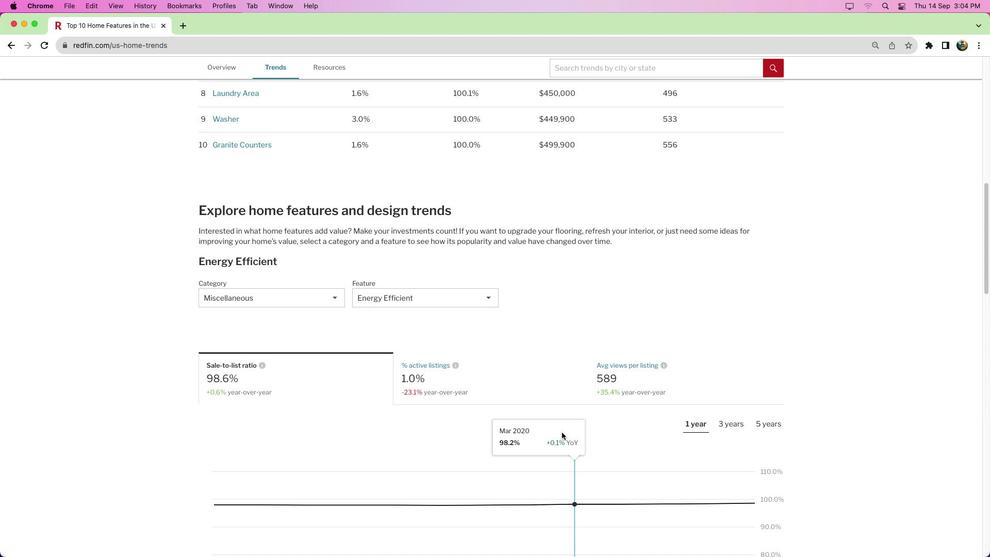 
Action: Mouse scrolled (562, 433) with delta (0, 0)
Screenshot: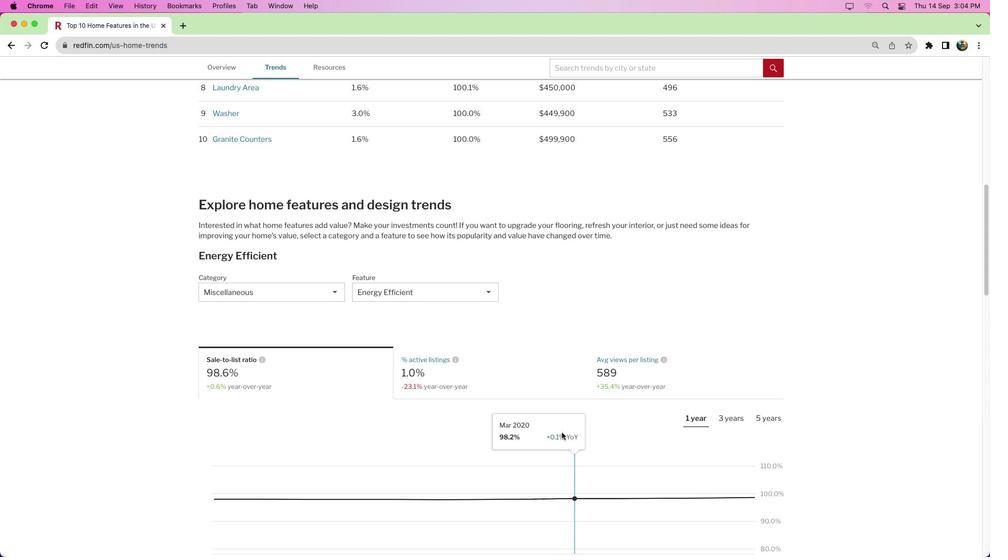 
Action: Mouse moved to (569, 427)
Screenshot: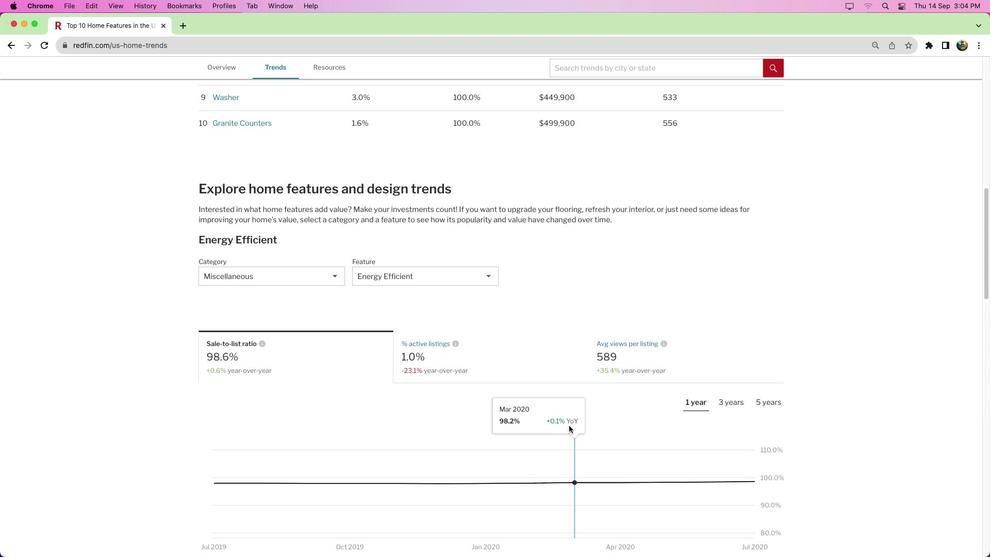 
Action: Mouse scrolled (569, 427) with delta (0, 0)
Screenshot: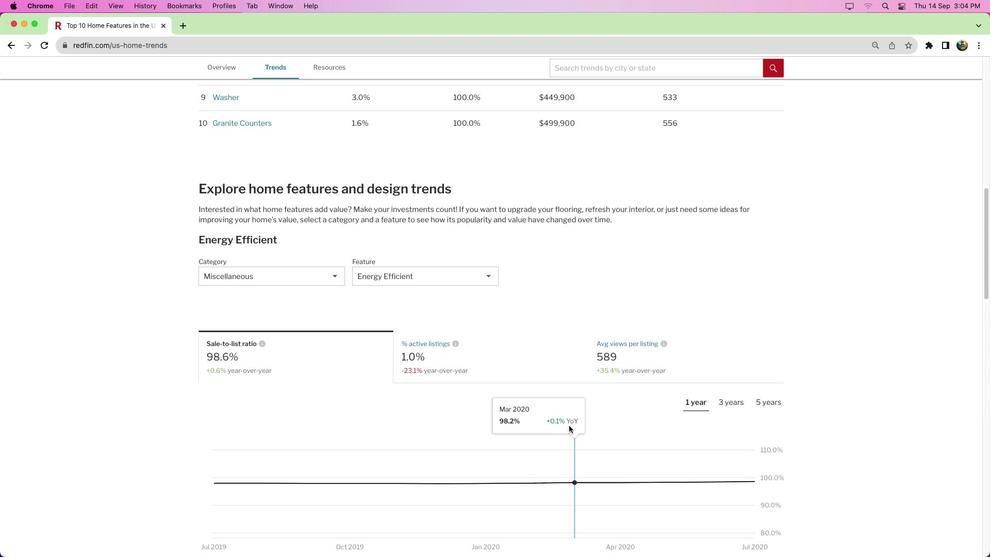 
Action: Mouse moved to (569, 427)
Screenshot: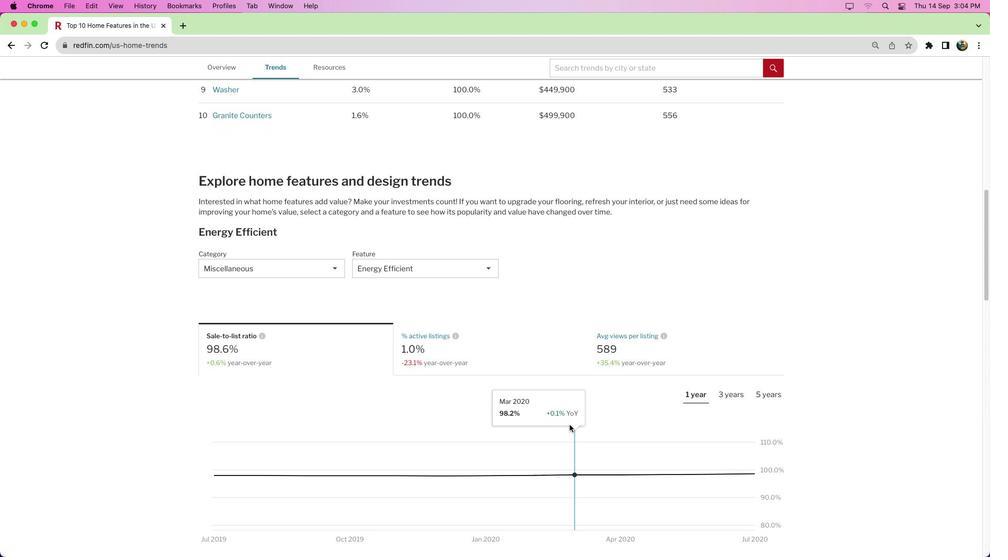 
Action: Mouse scrolled (569, 427) with delta (0, 0)
Screenshot: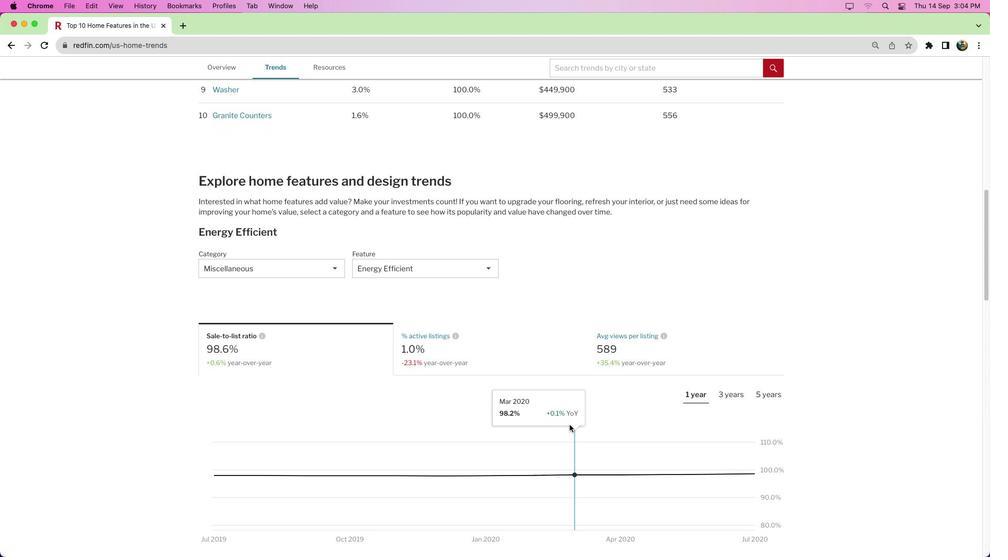 
Action: Mouse moved to (570, 425)
Screenshot: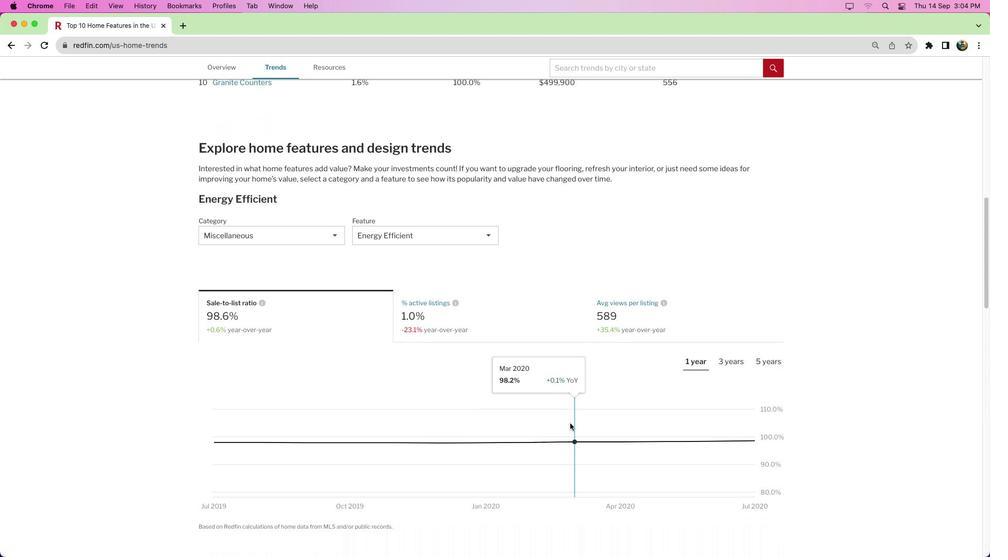
Action: Mouse scrolled (570, 425) with delta (0, 0)
Screenshot: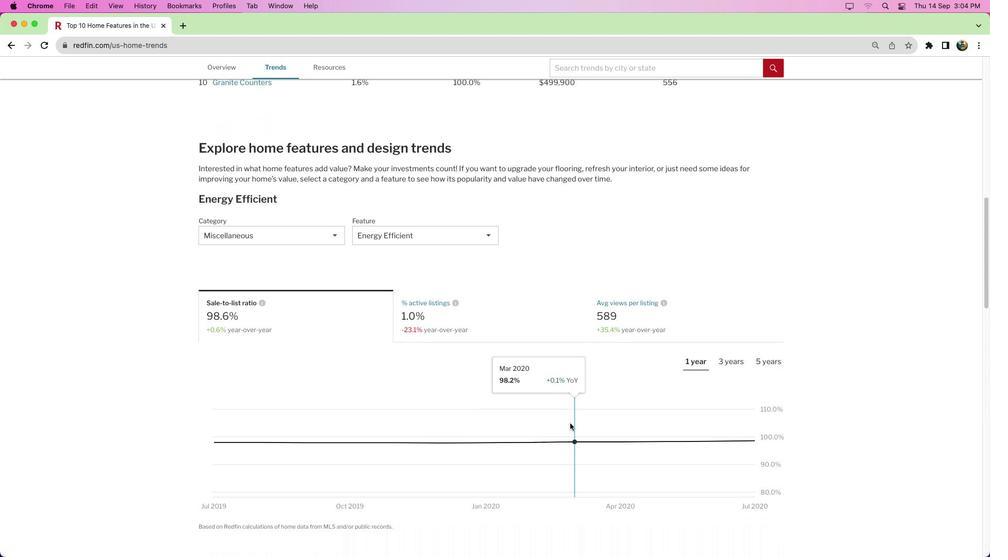 
Action: Mouse moved to (533, 416)
Screenshot: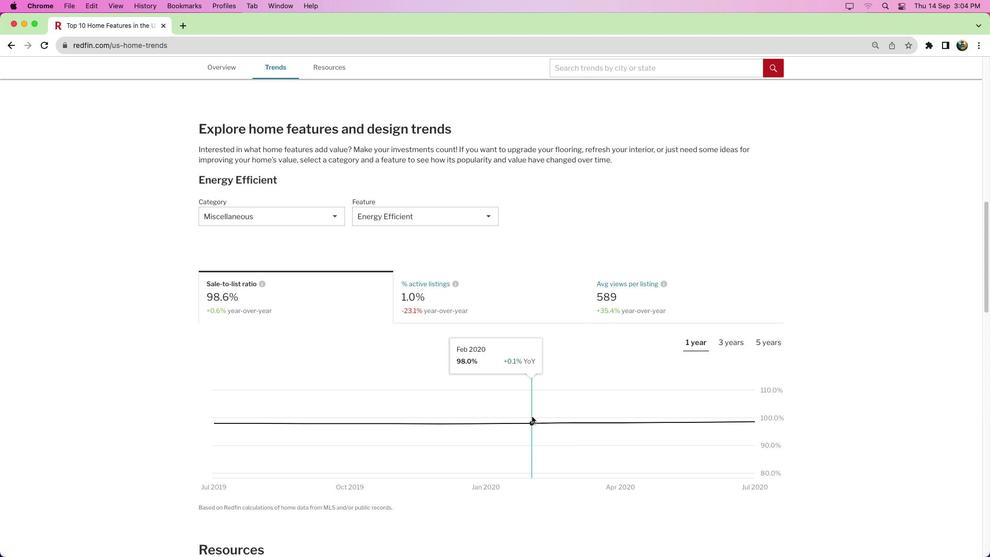 
Action: Mouse scrolled (533, 416) with delta (0, 0)
Screenshot: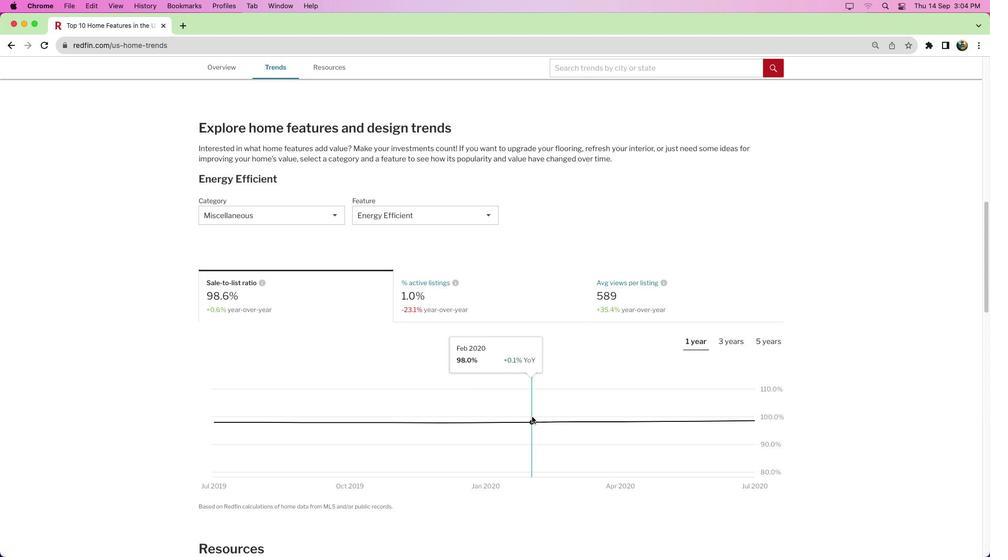 
Action: Mouse moved to (561, 408)
Screenshot: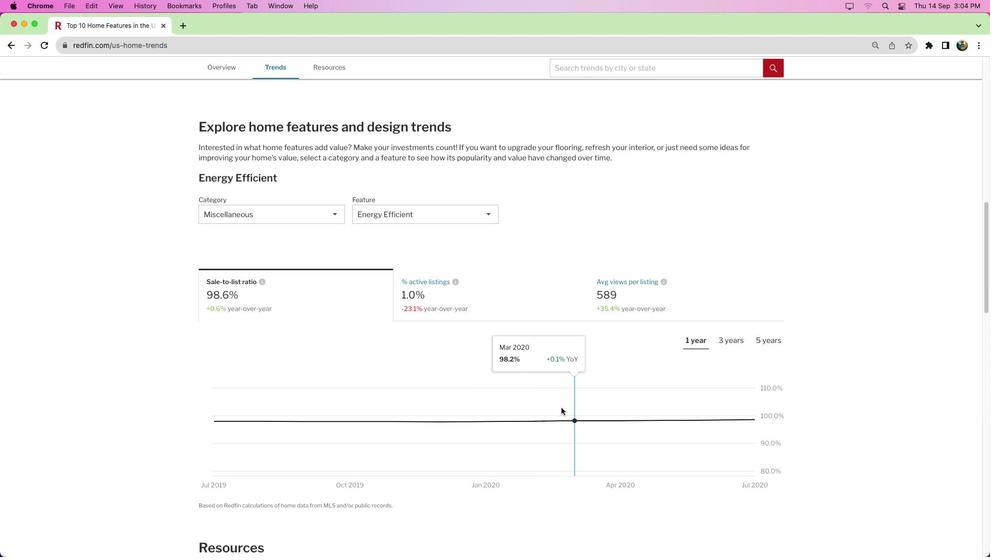 
Action: Mouse scrolled (561, 408) with delta (0, 0)
Screenshot: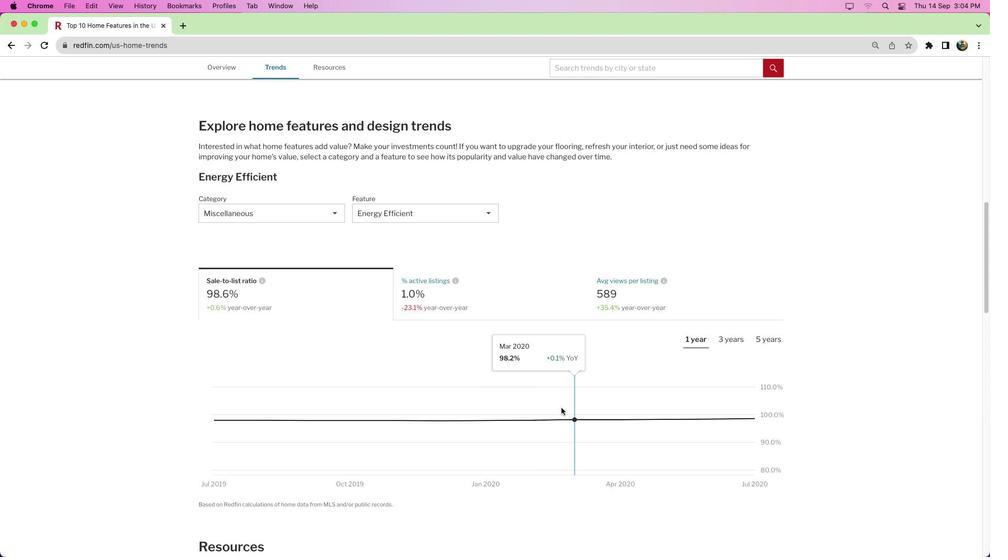 
Action: Mouse scrolled (561, 408) with delta (0, 0)
Screenshot: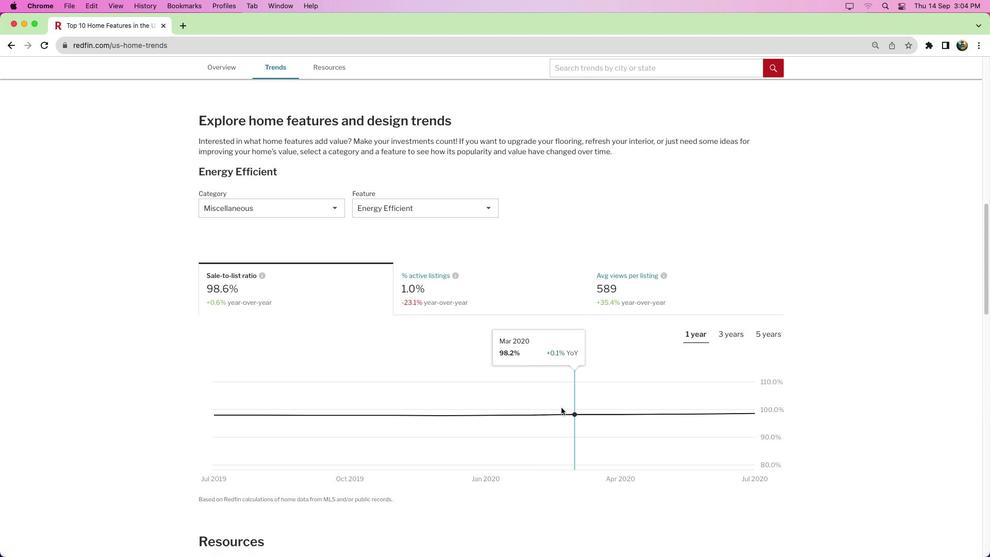 
Action: Mouse scrolled (561, 408) with delta (0, 0)
Screenshot: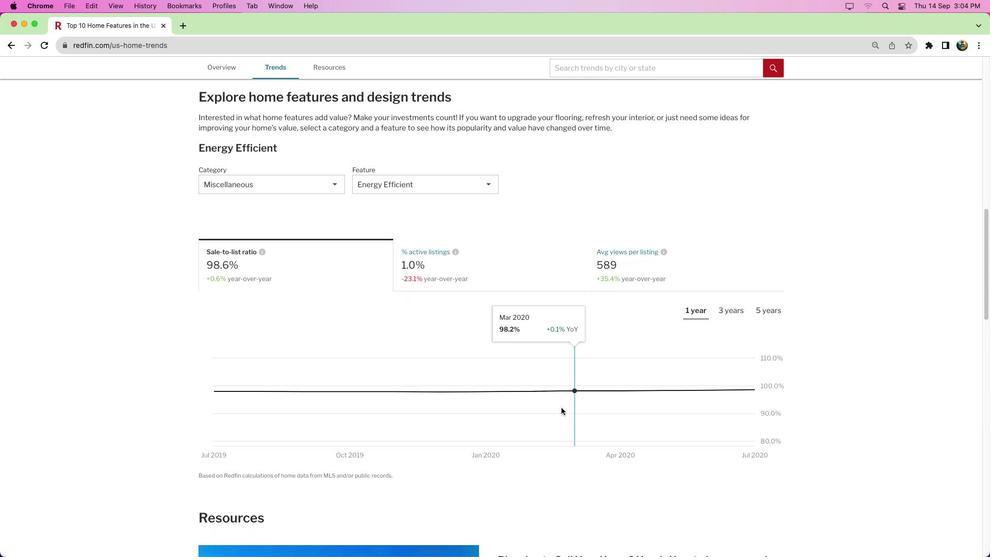 
Action: Mouse moved to (741, 349)
Screenshot: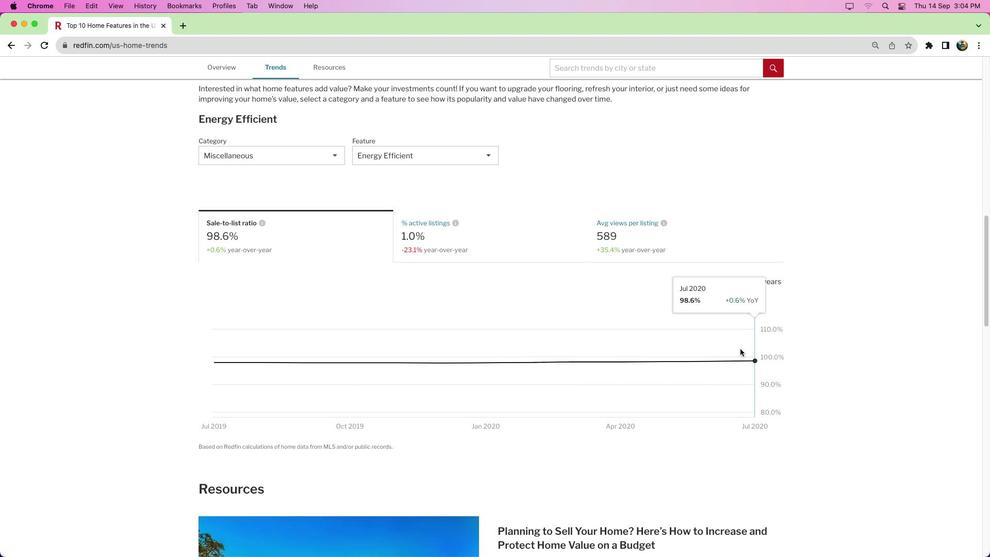 
